 Task: Create a due date automation trigger when advanced on, on the tuesday of the week a card is due add content with a name or a description not starting with resume at 11:00 AM.
Action: Mouse moved to (1181, 100)
Screenshot: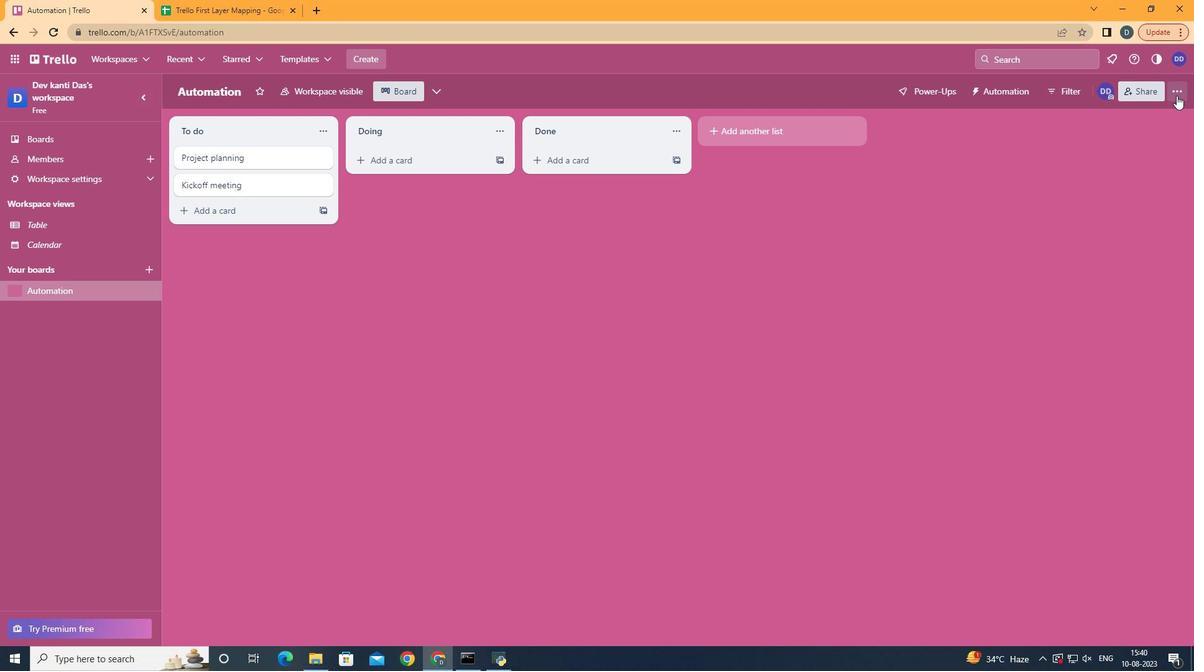 
Action: Mouse pressed left at (1181, 100)
Screenshot: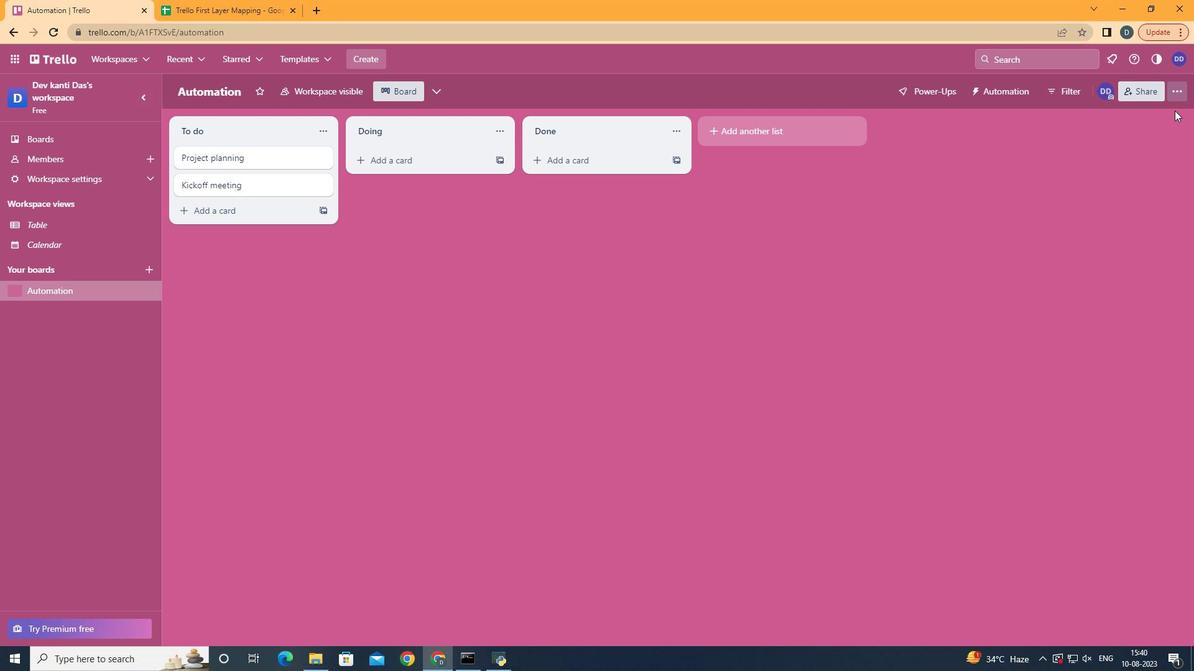 
Action: Mouse moved to (1113, 286)
Screenshot: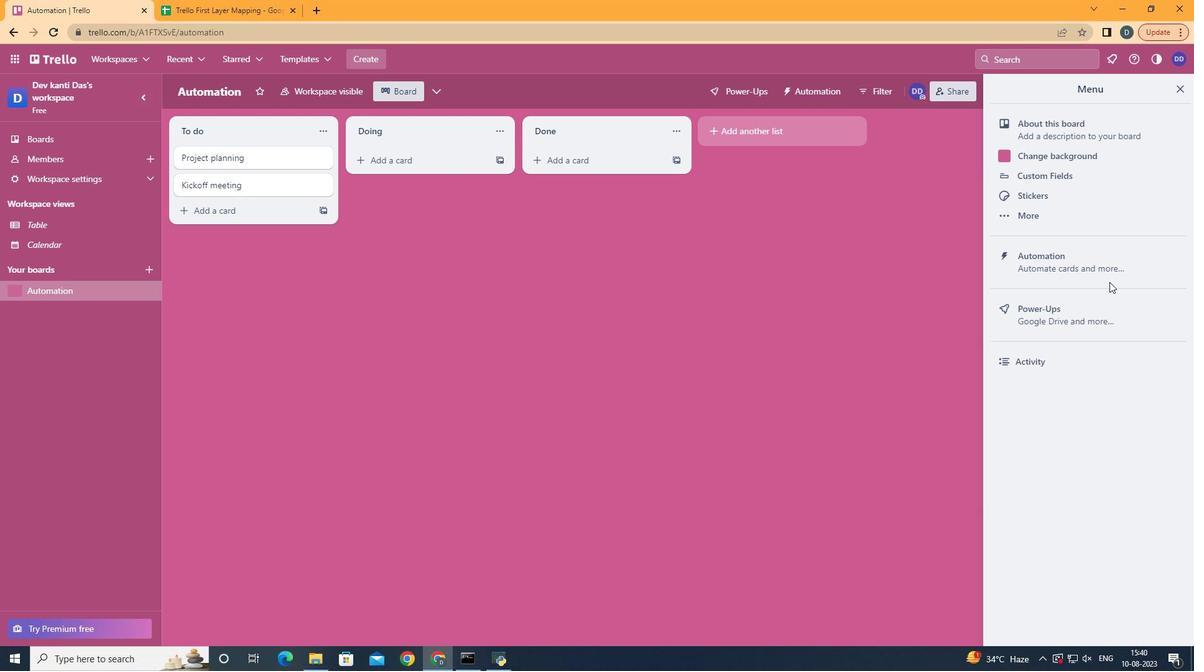
Action: Mouse pressed left at (1113, 286)
Screenshot: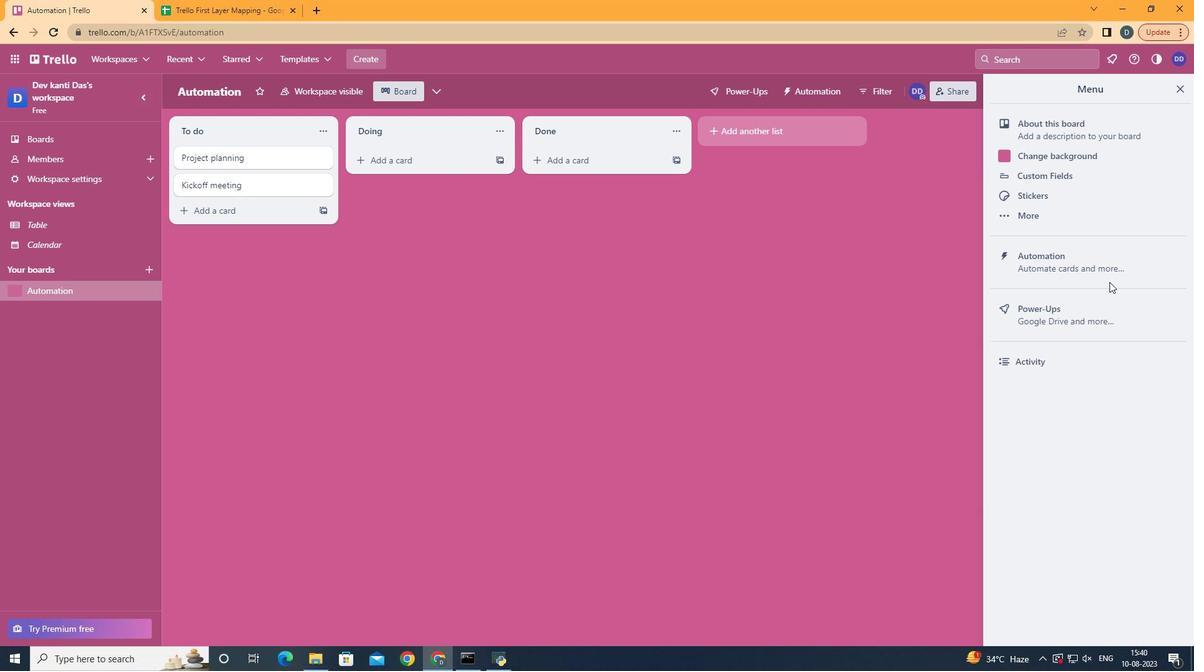 
Action: Mouse moved to (1120, 272)
Screenshot: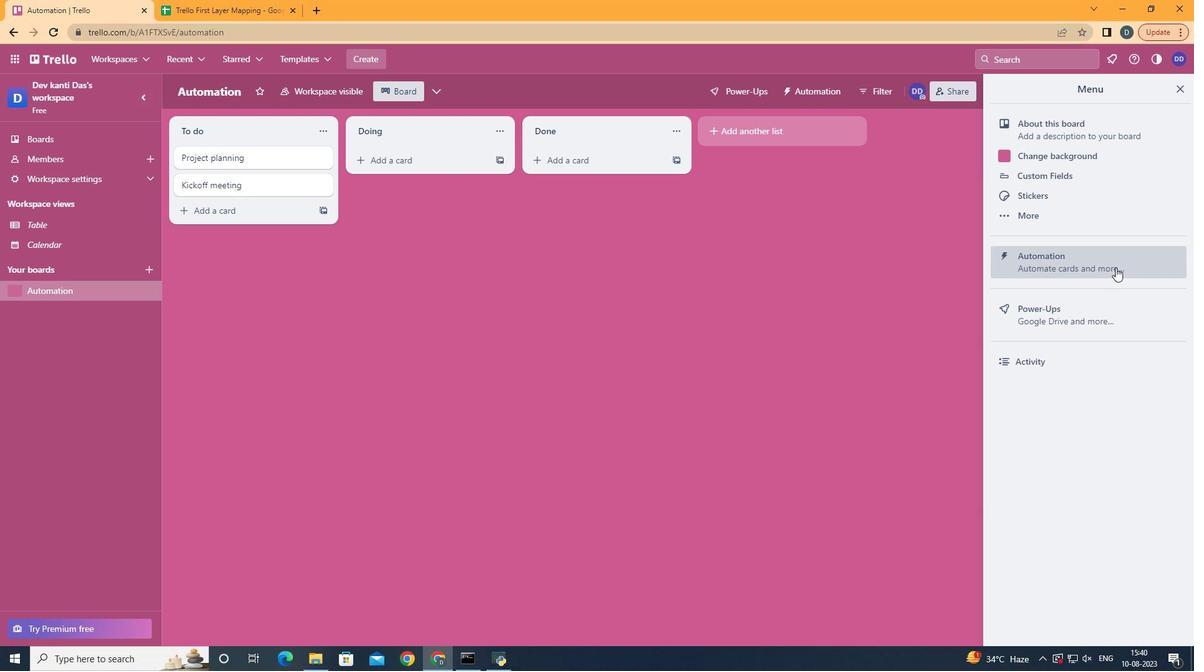
Action: Mouse pressed left at (1120, 272)
Screenshot: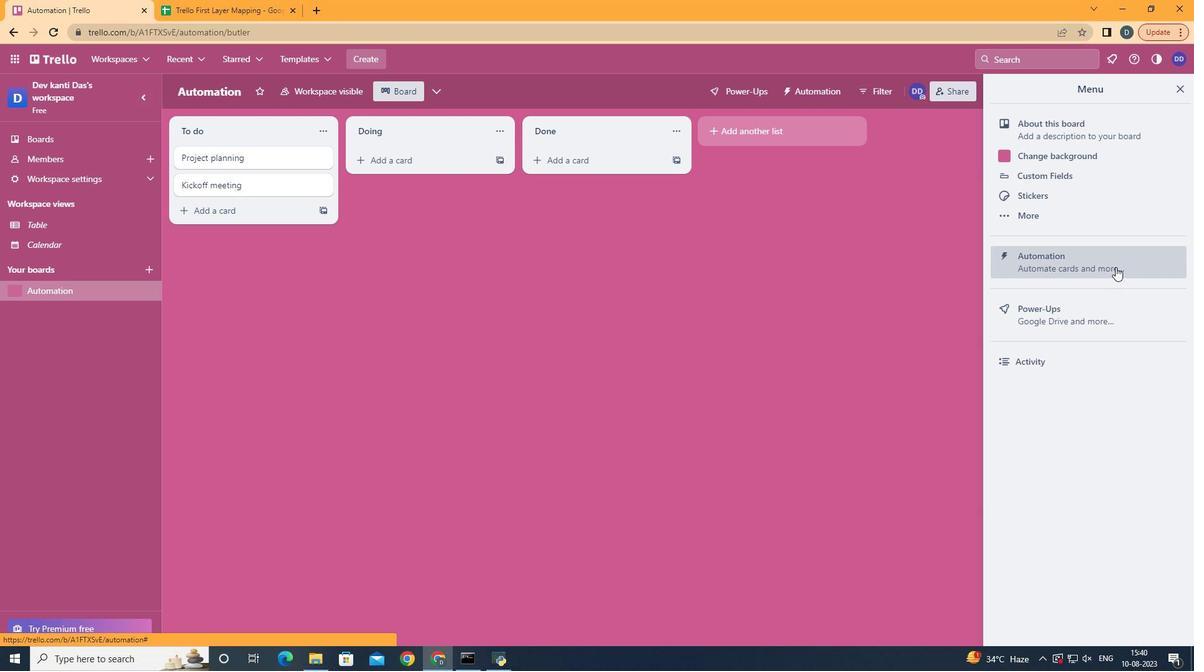 
Action: Mouse moved to (249, 254)
Screenshot: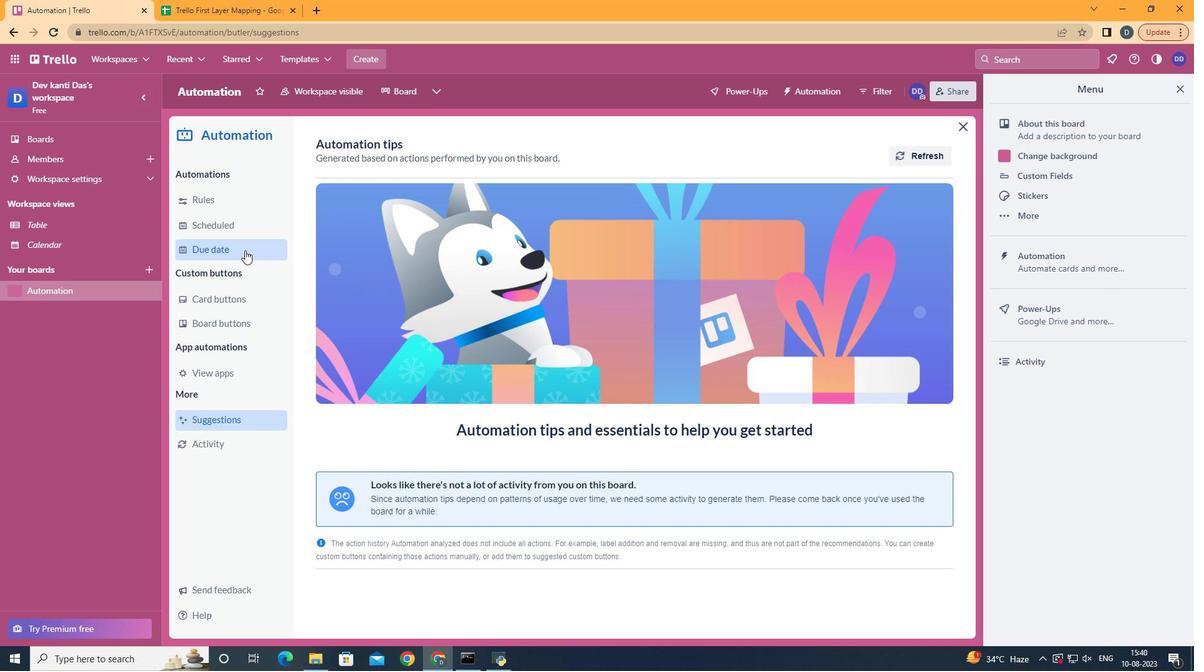 
Action: Mouse pressed left at (249, 254)
Screenshot: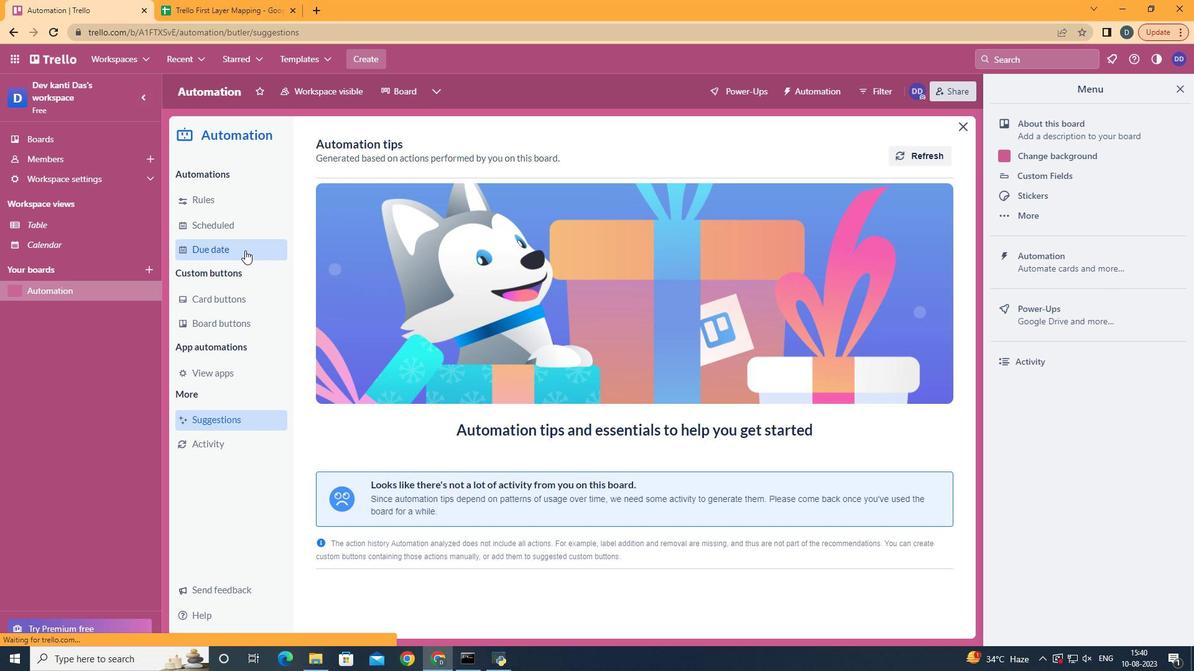 
Action: Mouse moved to (873, 153)
Screenshot: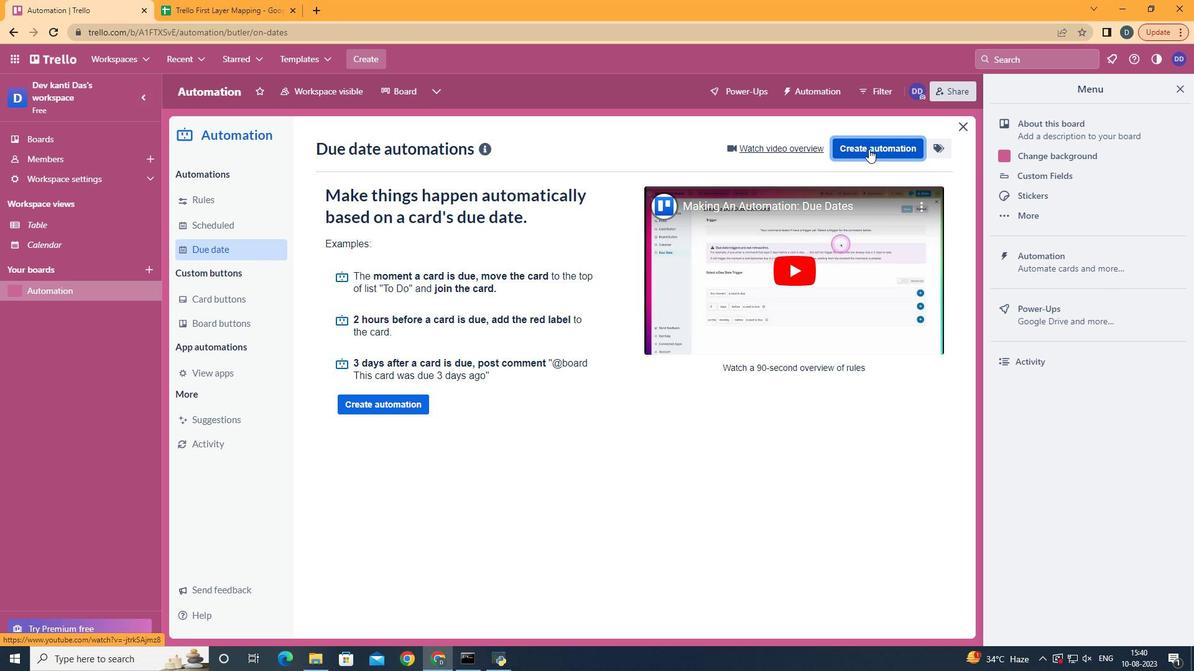 
Action: Mouse pressed left at (873, 153)
Screenshot: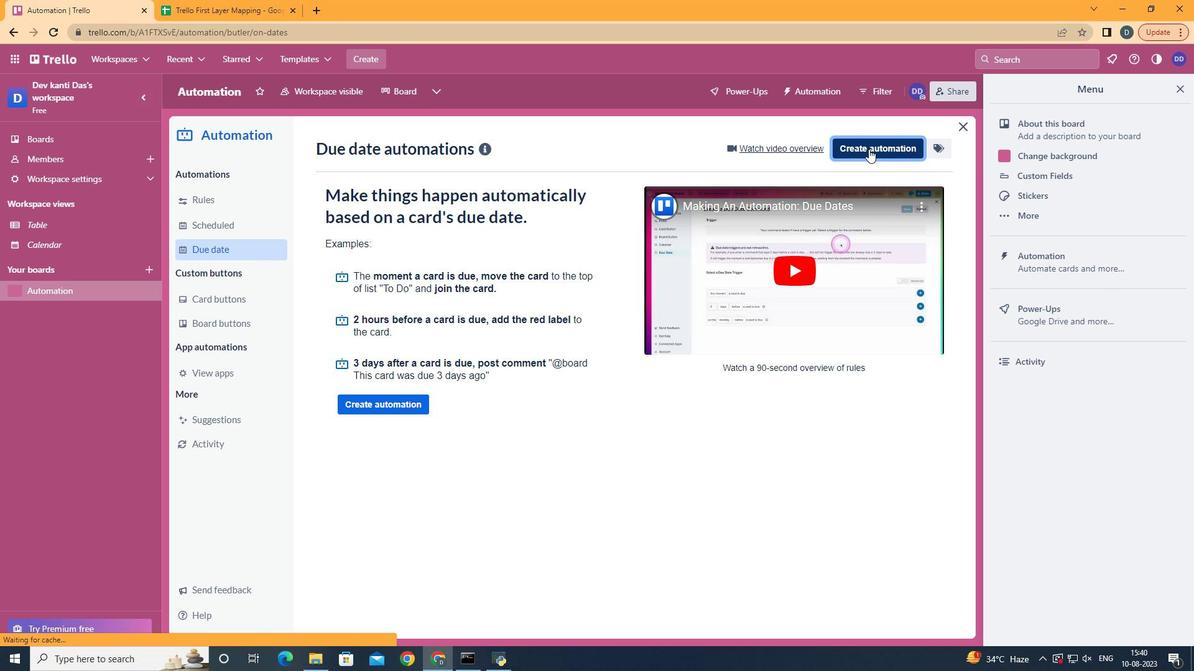 
Action: Mouse moved to (651, 282)
Screenshot: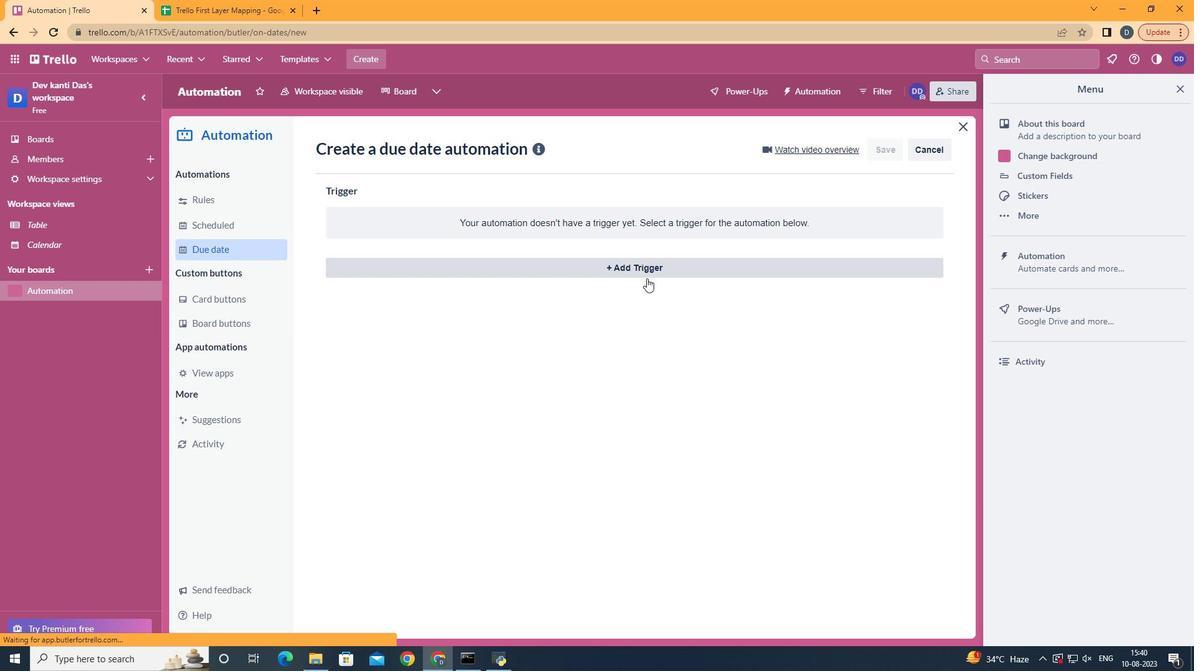 
Action: Mouse pressed left at (651, 282)
Screenshot: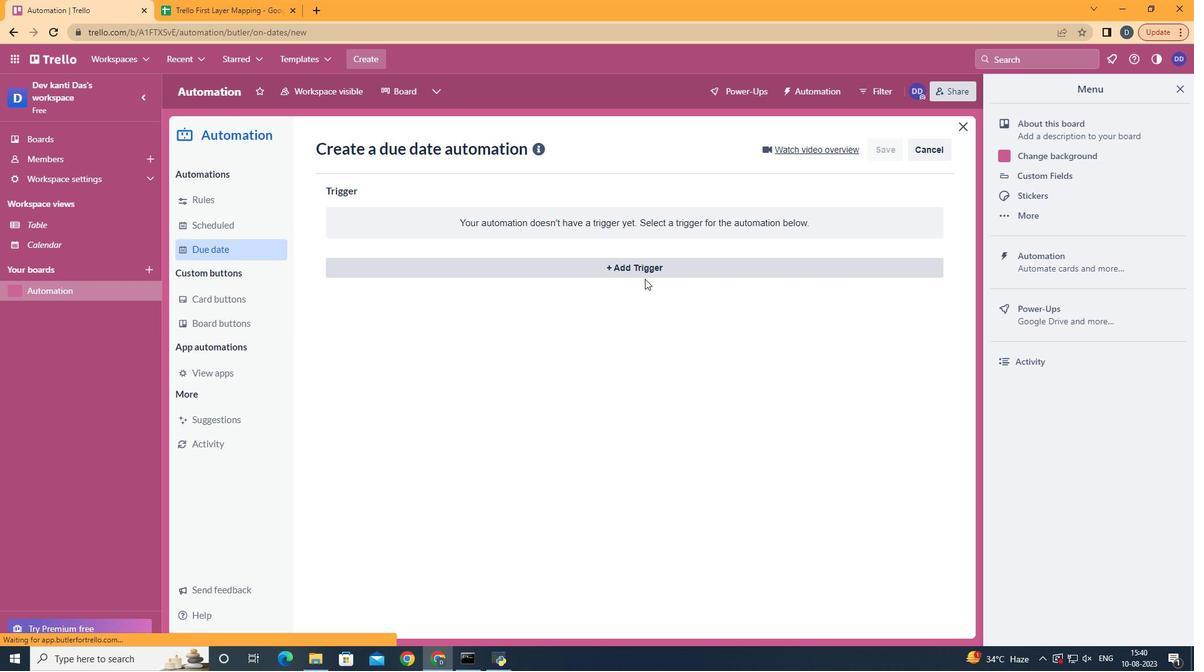 
Action: Mouse moved to (663, 269)
Screenshot: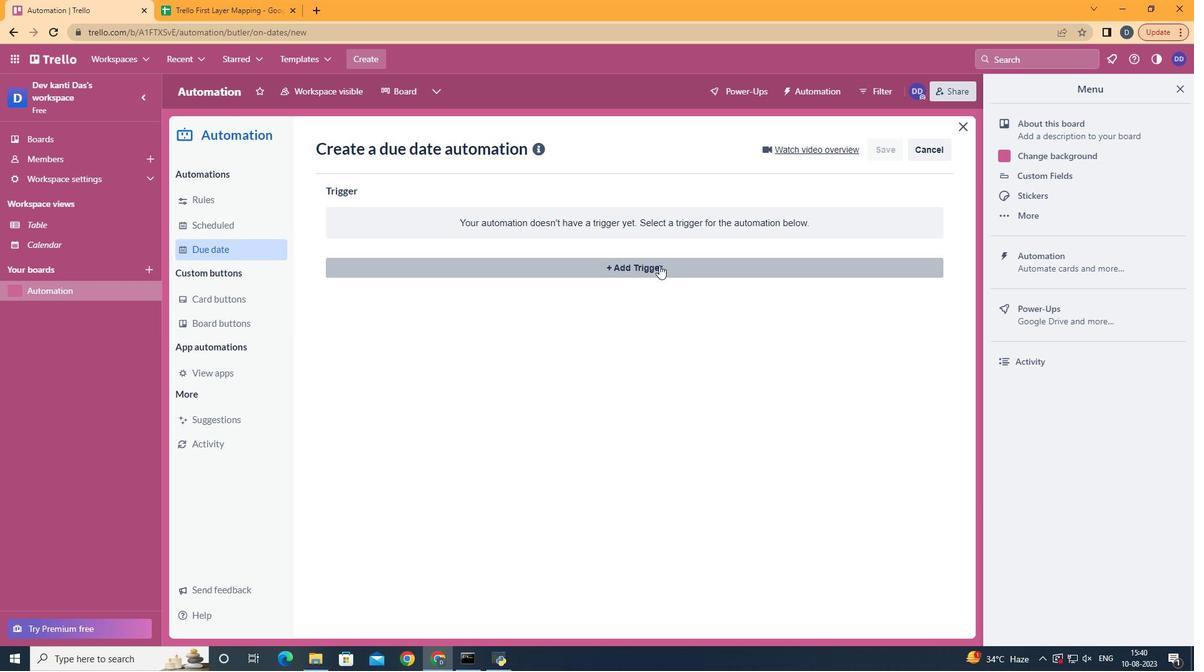 
Action: Mouse pressed left at (663, 269)
Screenshot: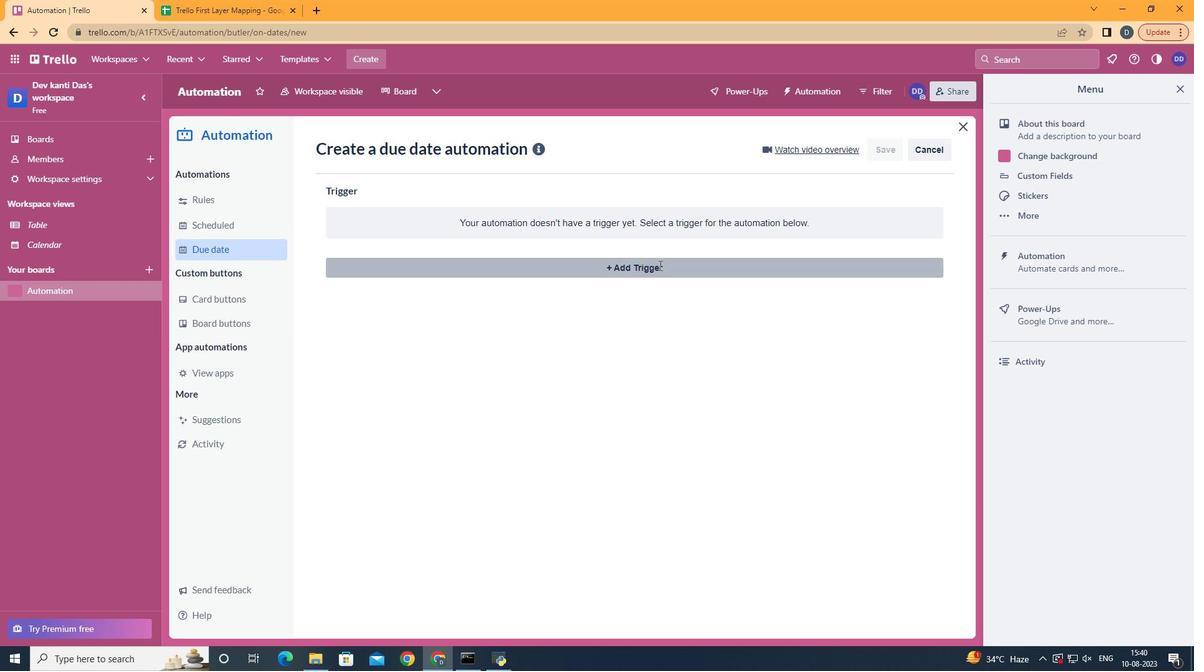 
Action: Mouse moved to (406, 355)
Screenshot: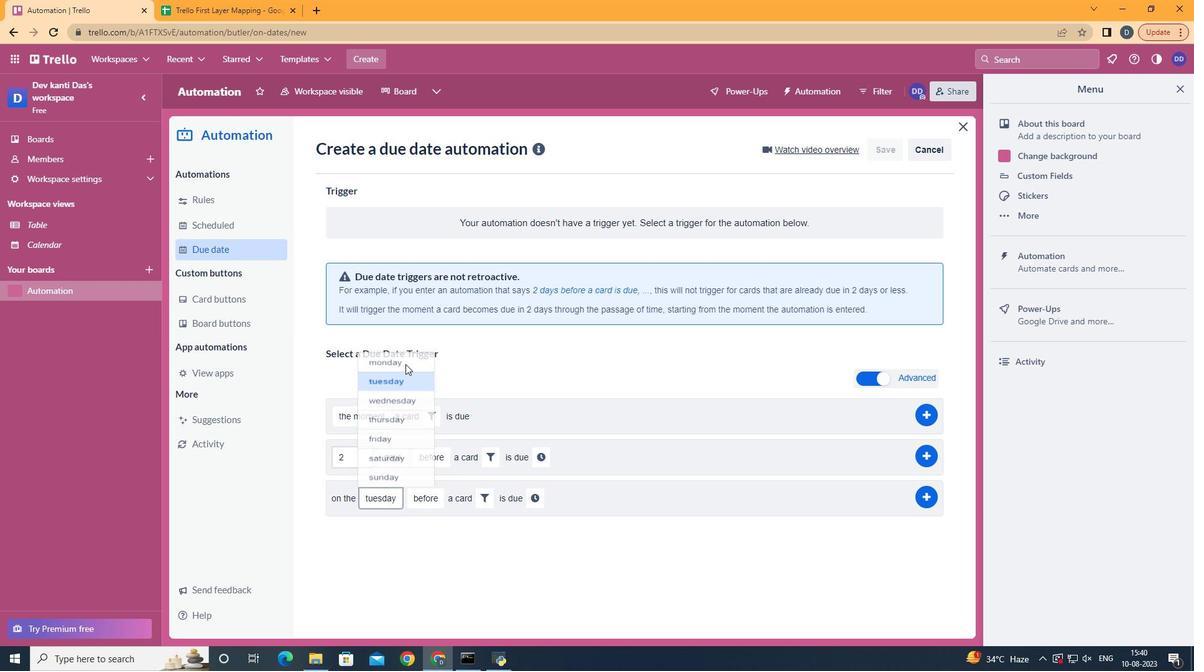 
Action: Mouse pressed left at (406, 355)
Screenshot: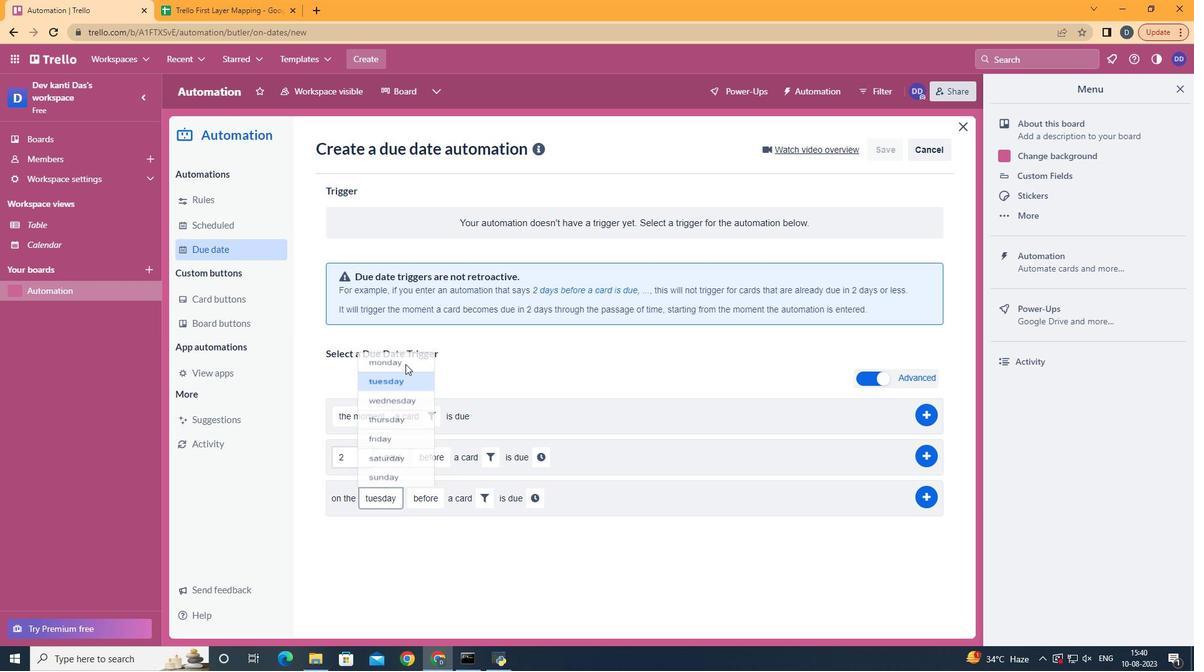 
Action: Mouse moved to (459, 572)
Screenshot: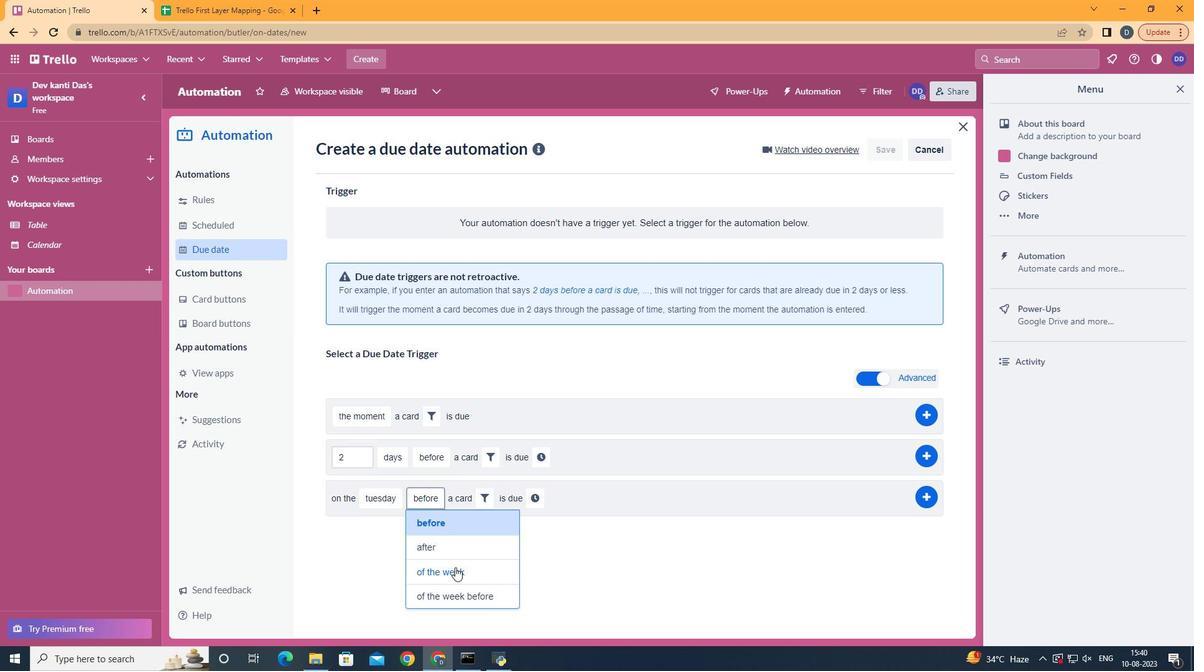 
Action: Mouse pressed left at (459, 572)
Screenshot: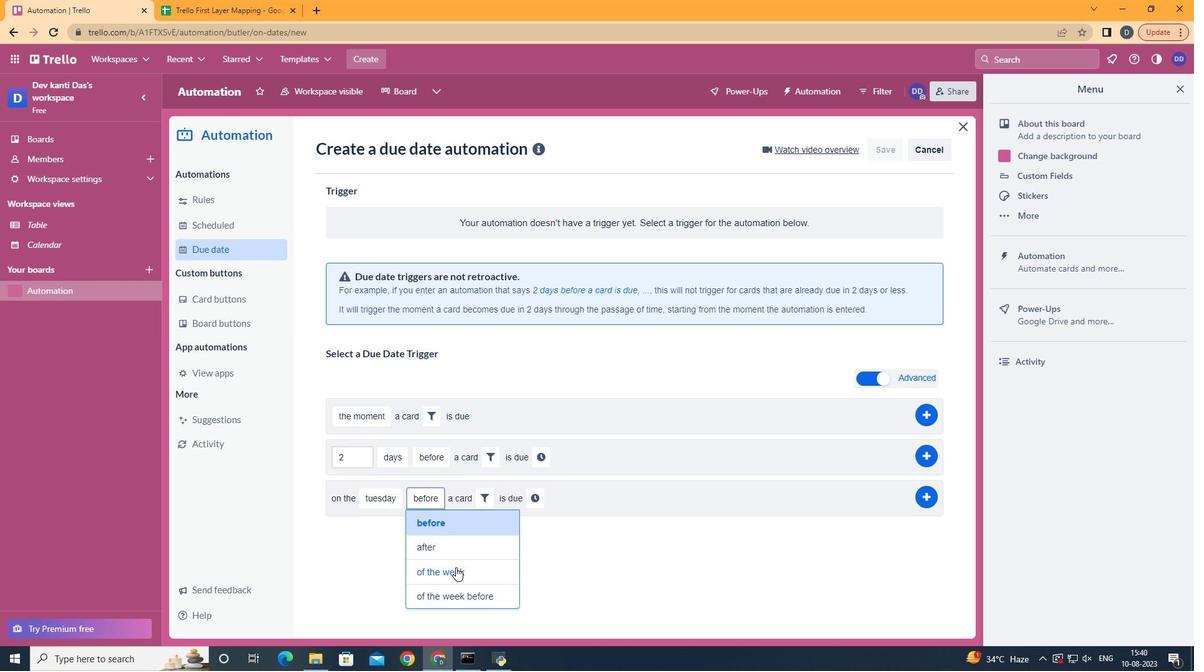 
Action: Mouse moved to (503, 505)
Screenshot: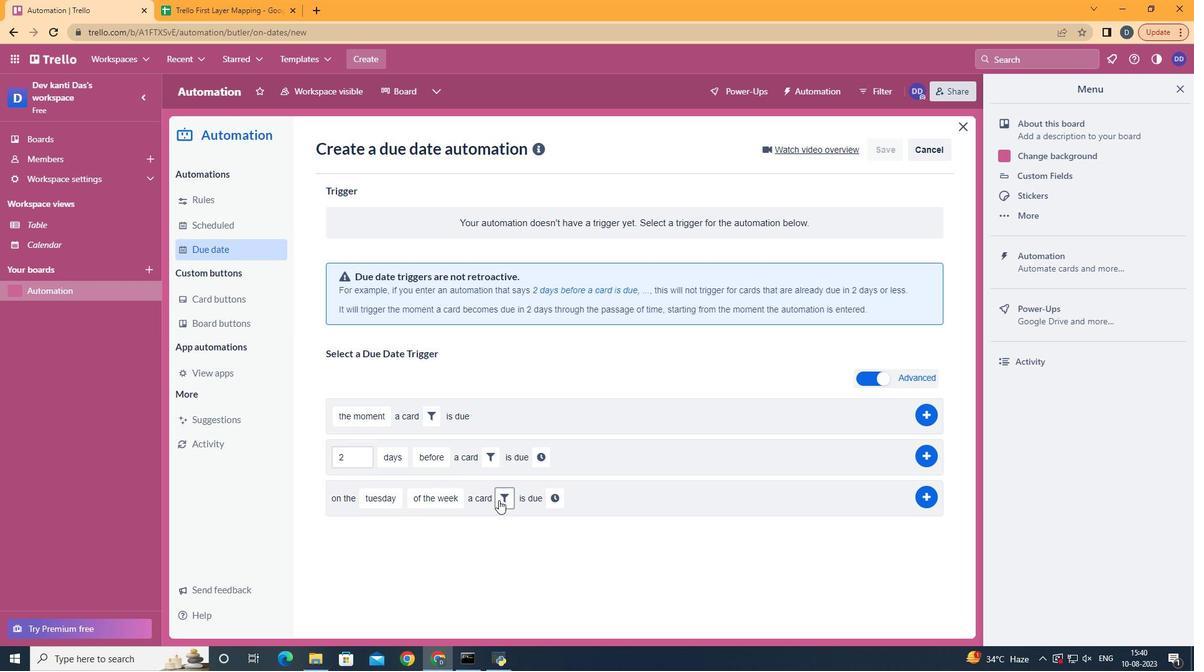 
Action: Mouse pressed left at (503, 505)
Screenshot: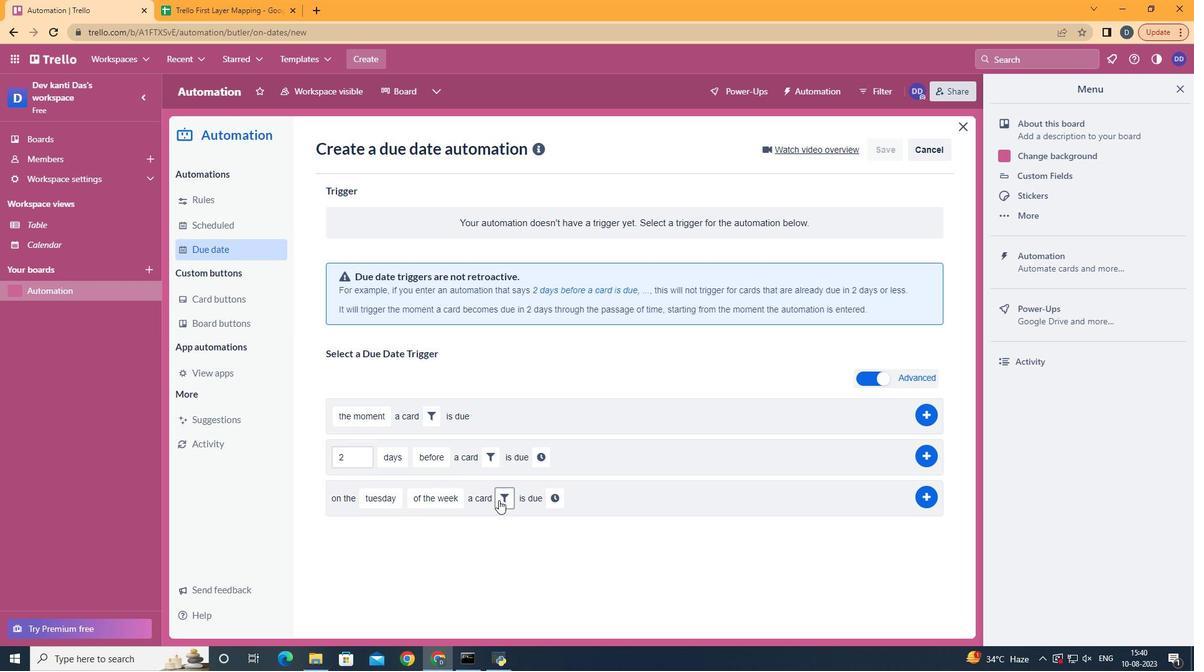 
Action: Mouse moved to (655, 541)
Screenshot: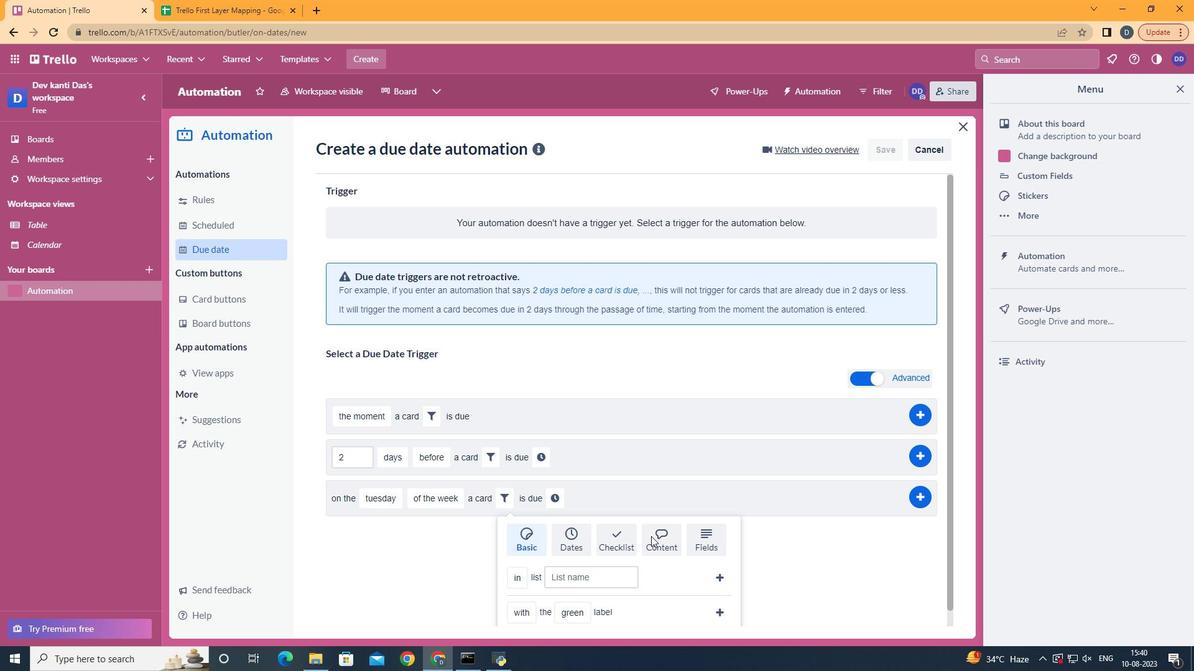 
Action: Mouse pressed left at (655, 541)
Screenshot: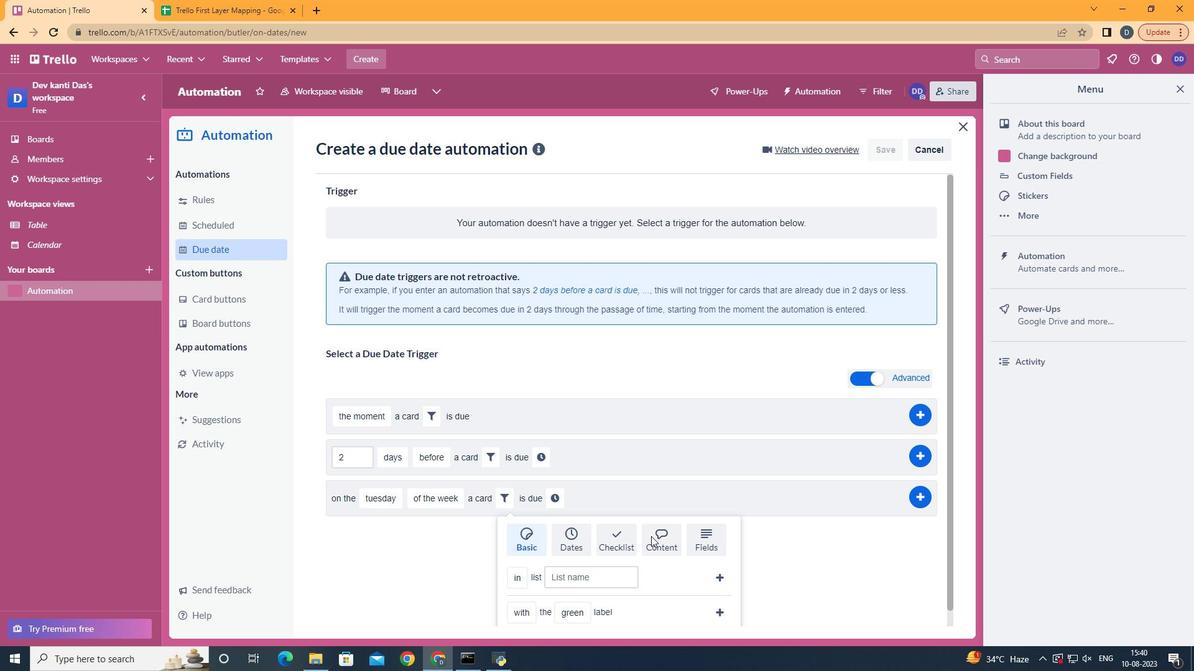
Action: Mouse scrolled (655, 540) with delta (0, 0)
Screenshot: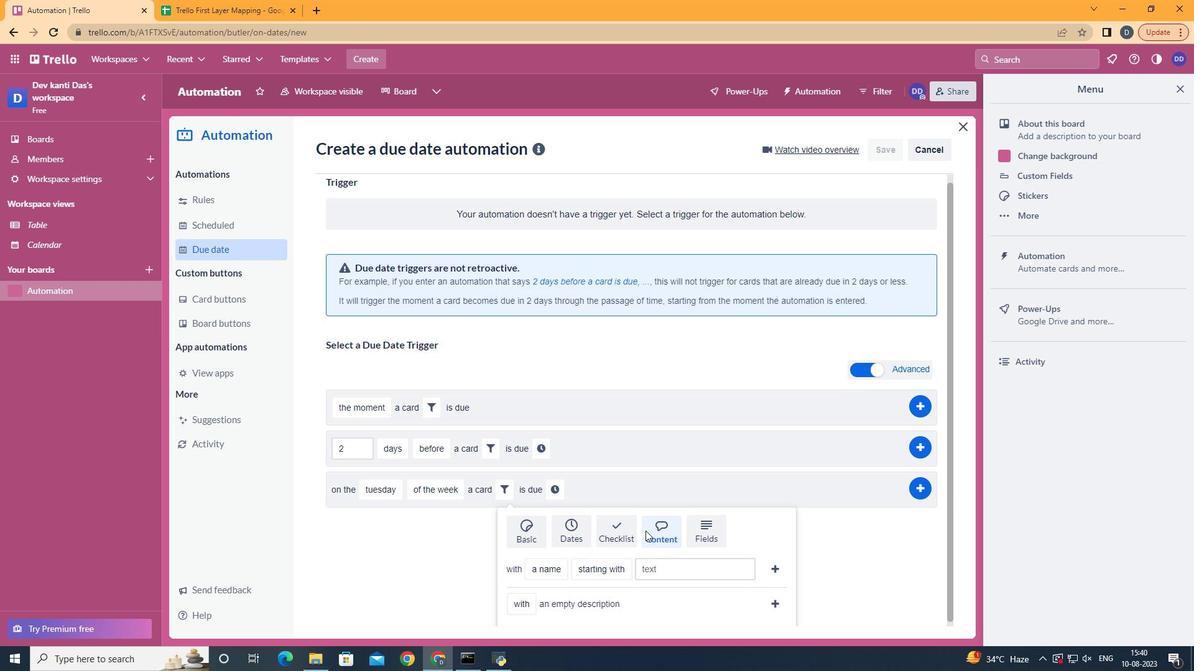 
Action: Mouse scrolled (655, 540) with delta (0, 0)
Screenshot: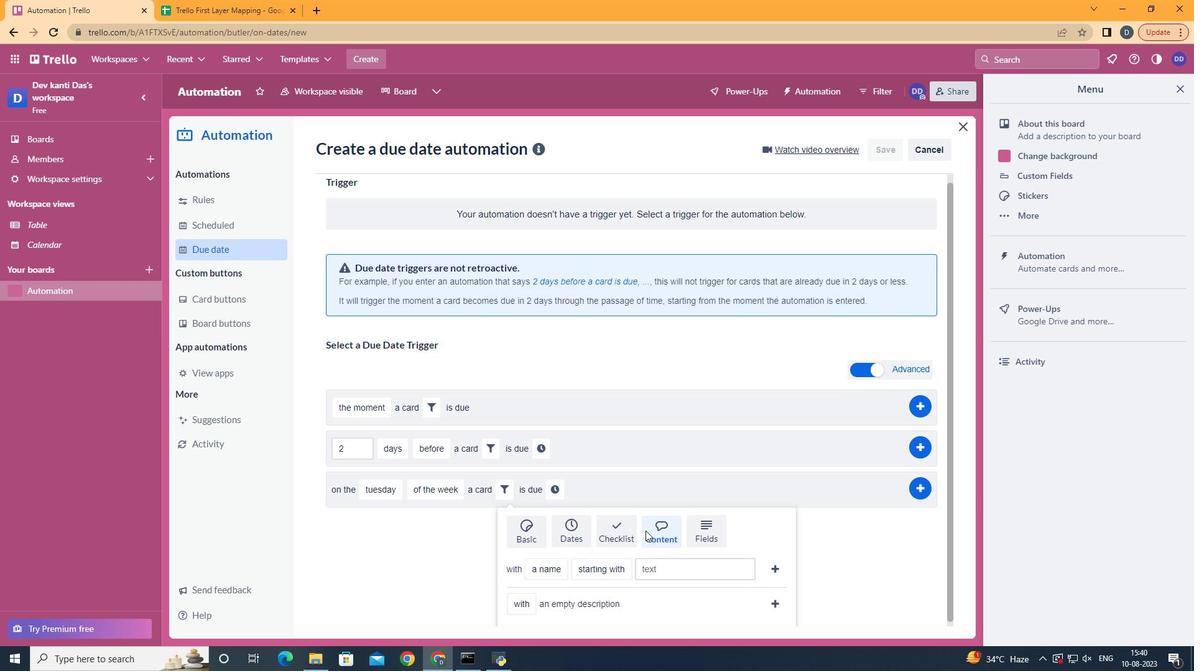 
Action: Mouse moved to (565, 541)
Screenshot: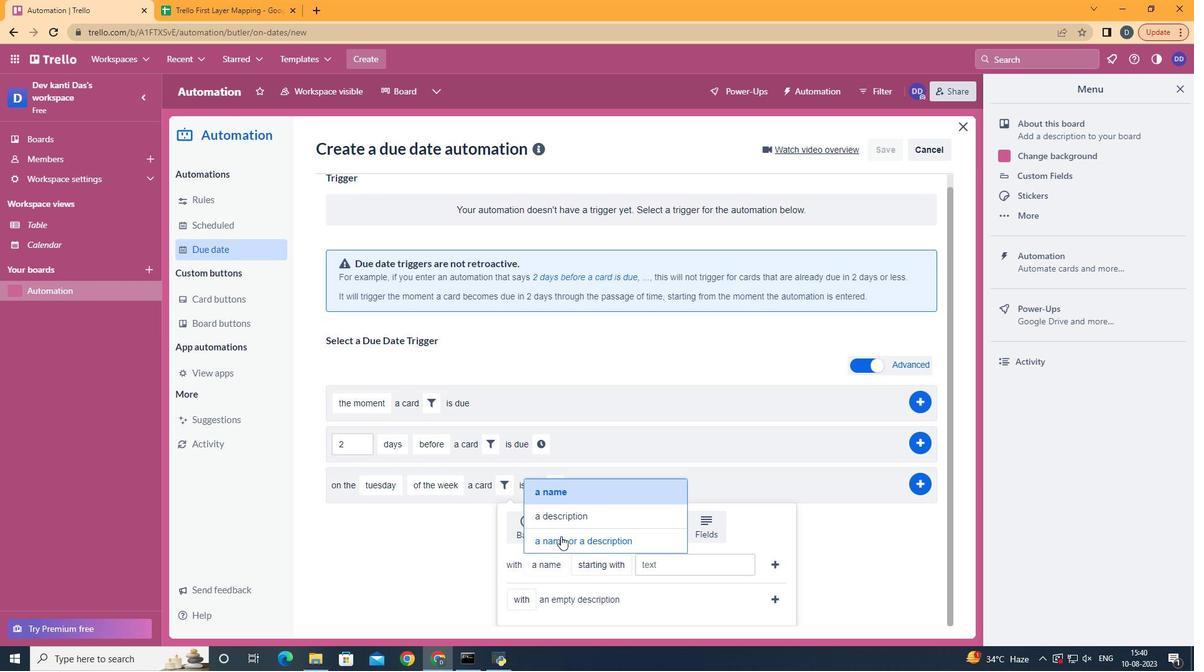 
Action: Mouse pressed left at (565, 541)
Screenshot: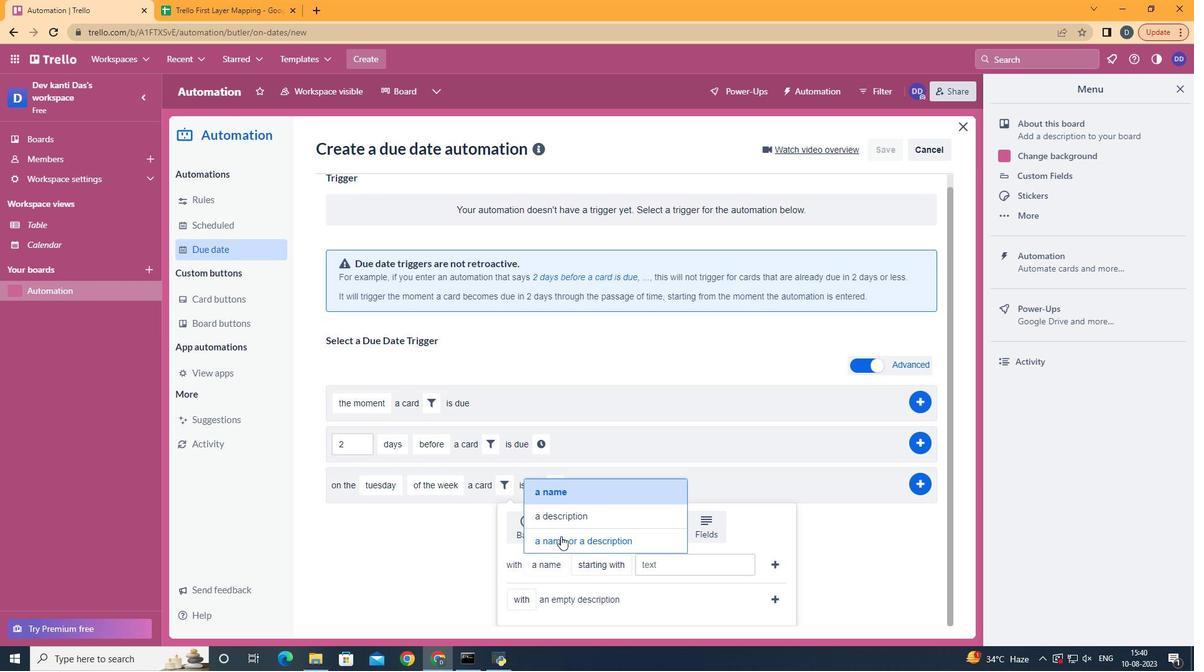
Action: Mouse moved to (707, 498)
Screenshot: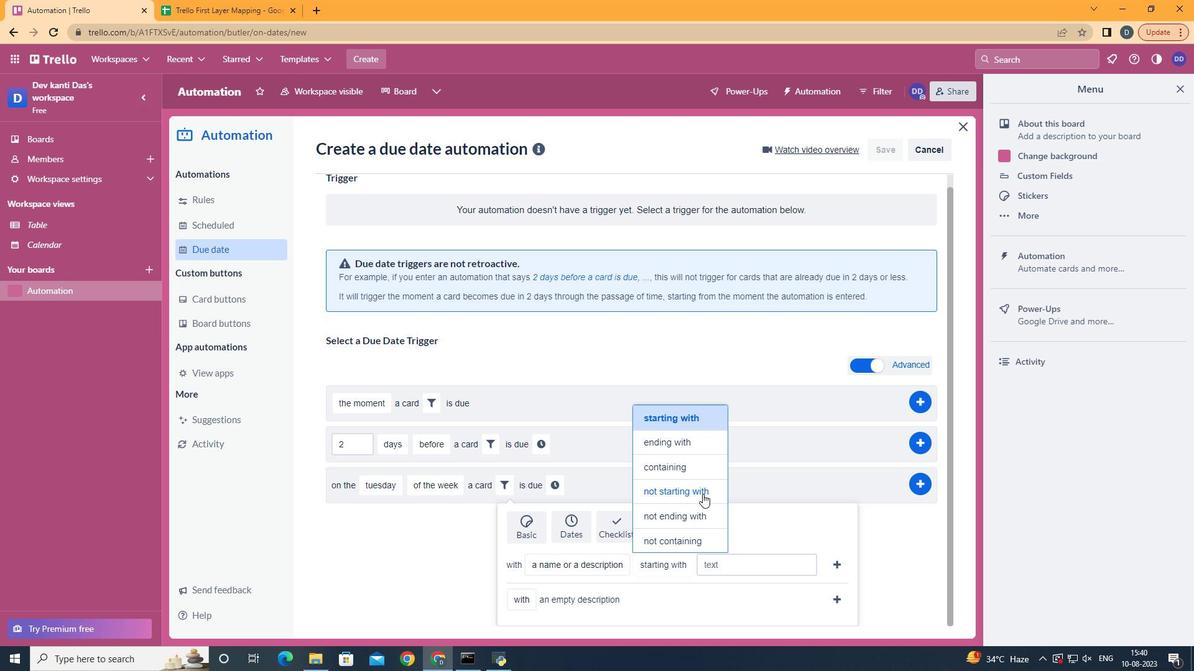 
Action: Mouse pressed left at (707, 498)
Screenshot: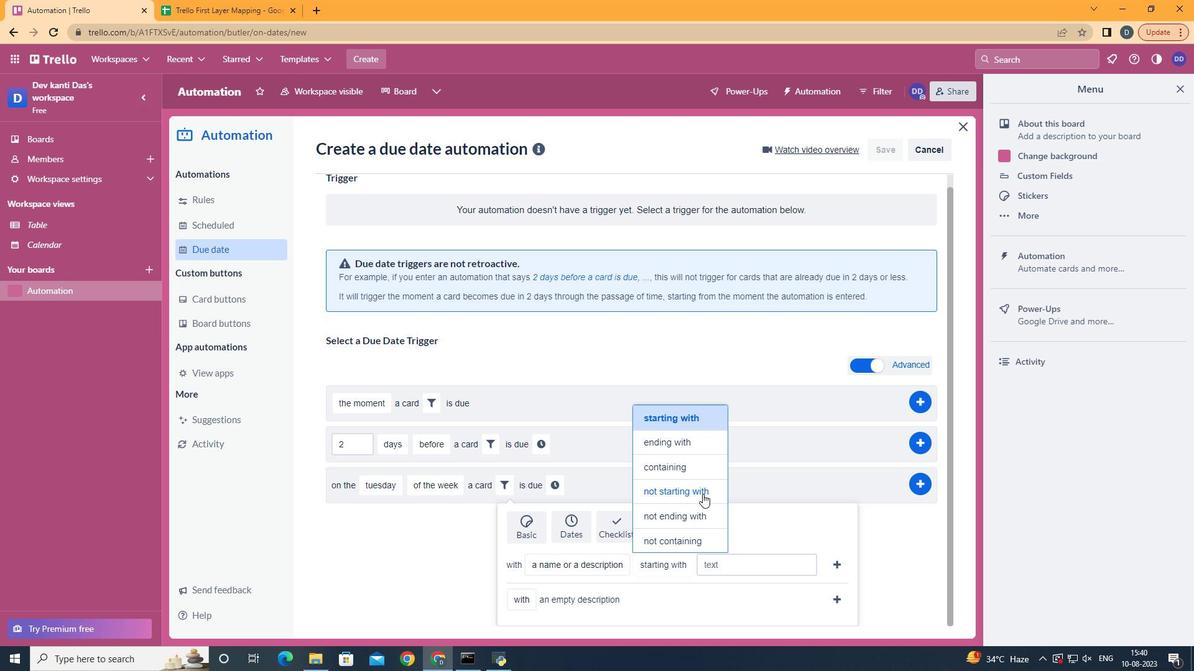 
Action: Mouse moved to (730, 570)
Screenshot: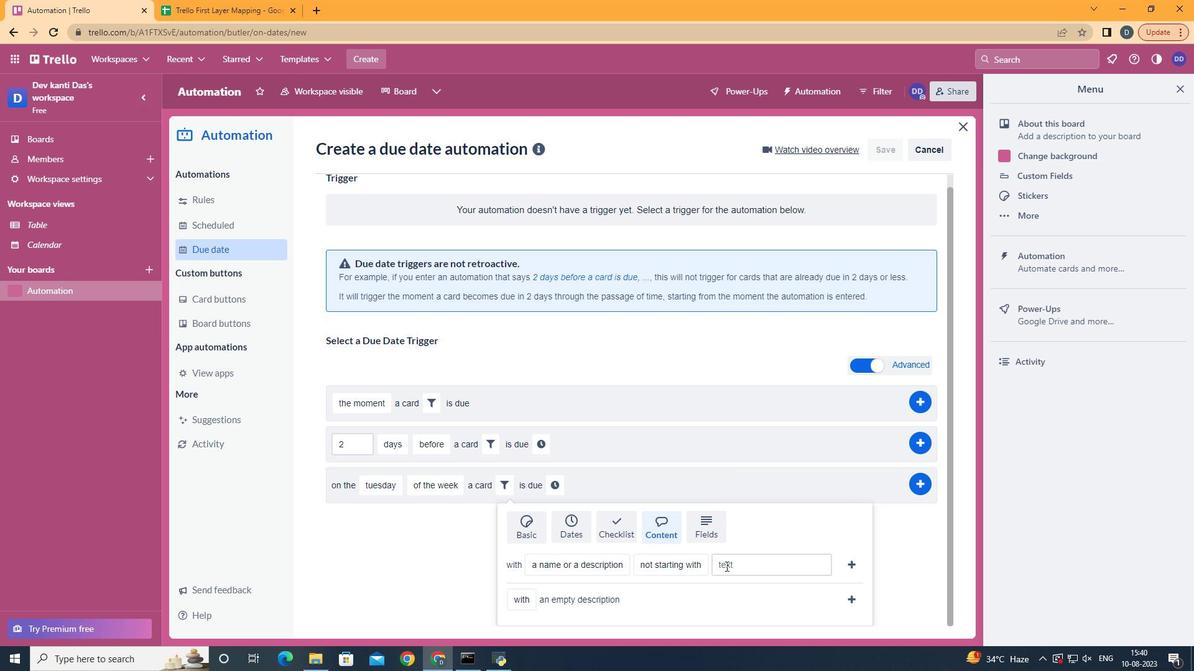 
Action: Mouse pressed left at (730, 570)
Screenshot: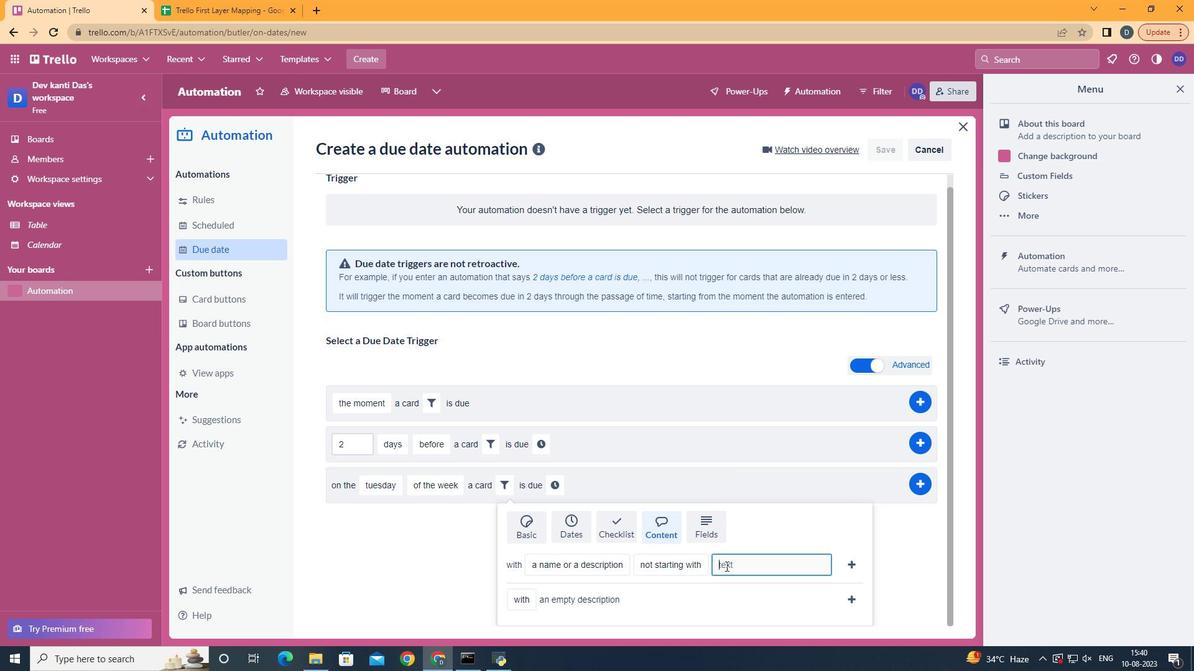 
Action: Mouse moved to (742, 568)
Screenshot: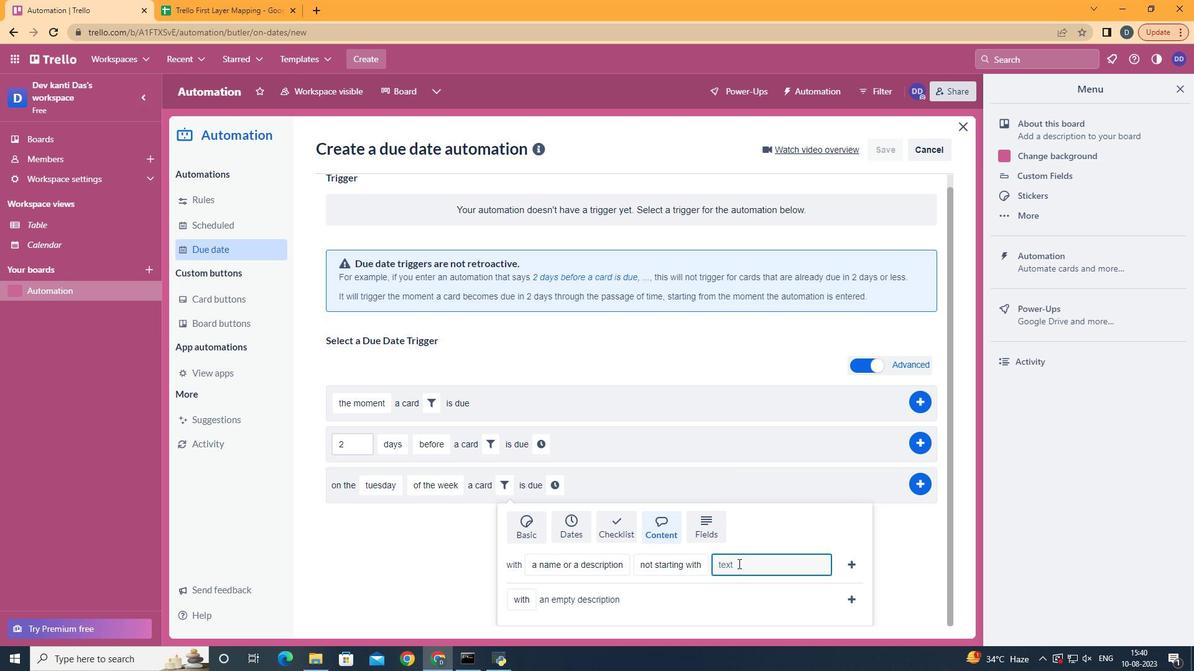 
Action: Key pressed resume
Screenshot: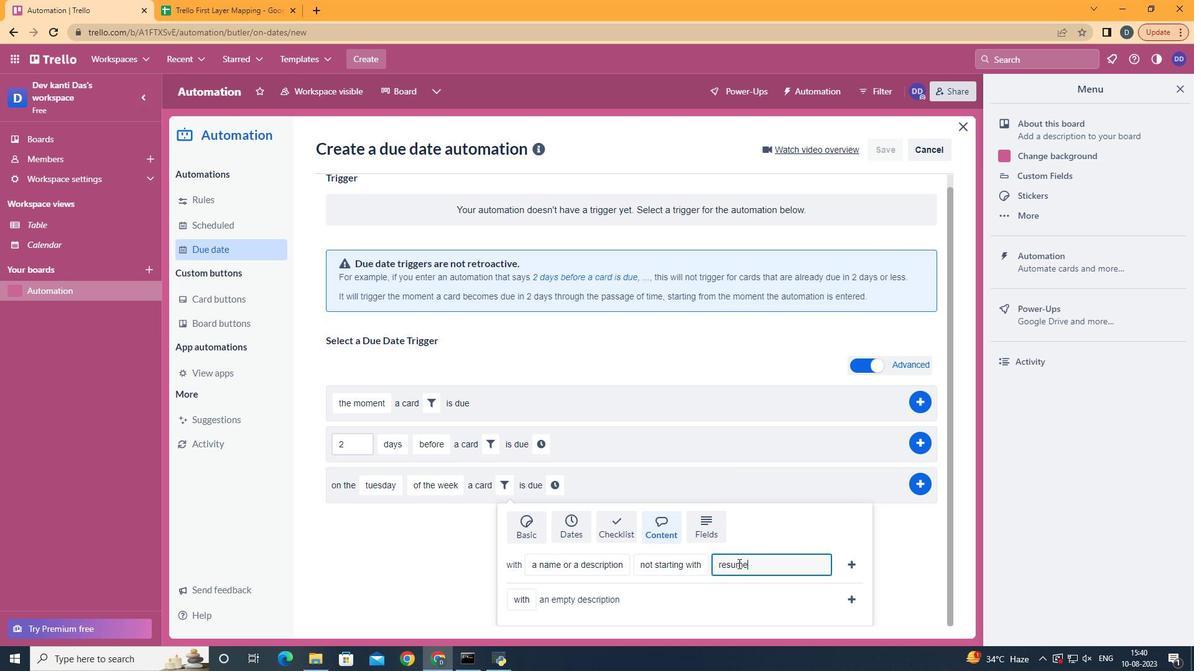 
Action: Mouse moved to (853, 564)
Screenshot: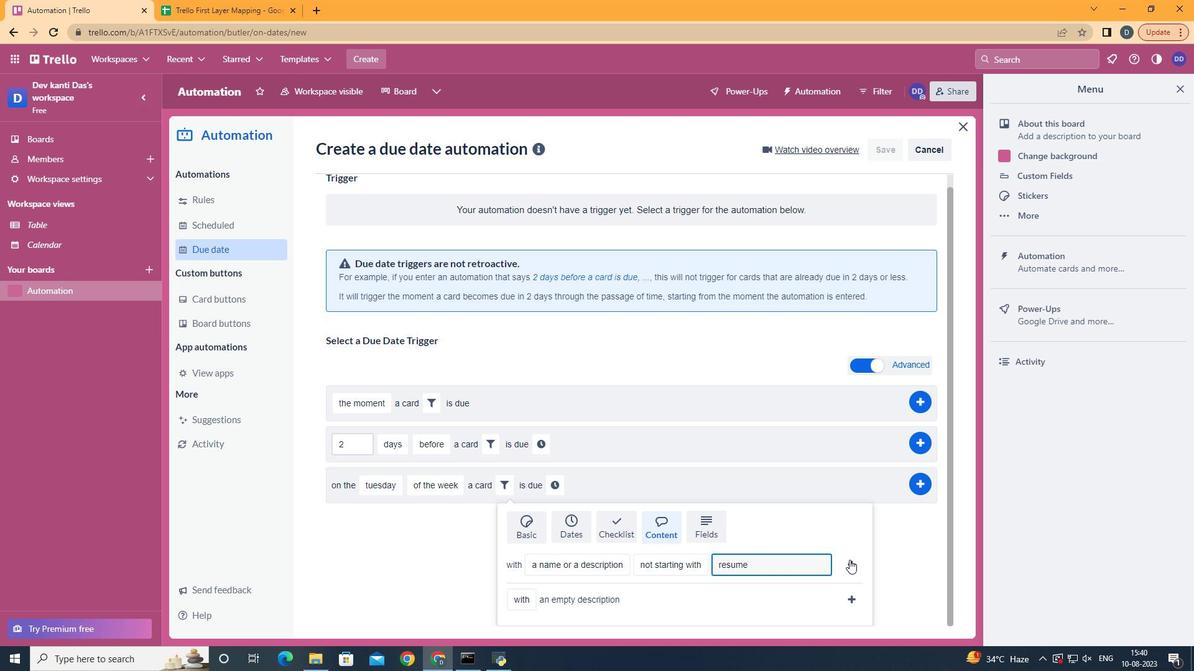 
Action: Mouse pressed left at (853, 564)
Screenshot: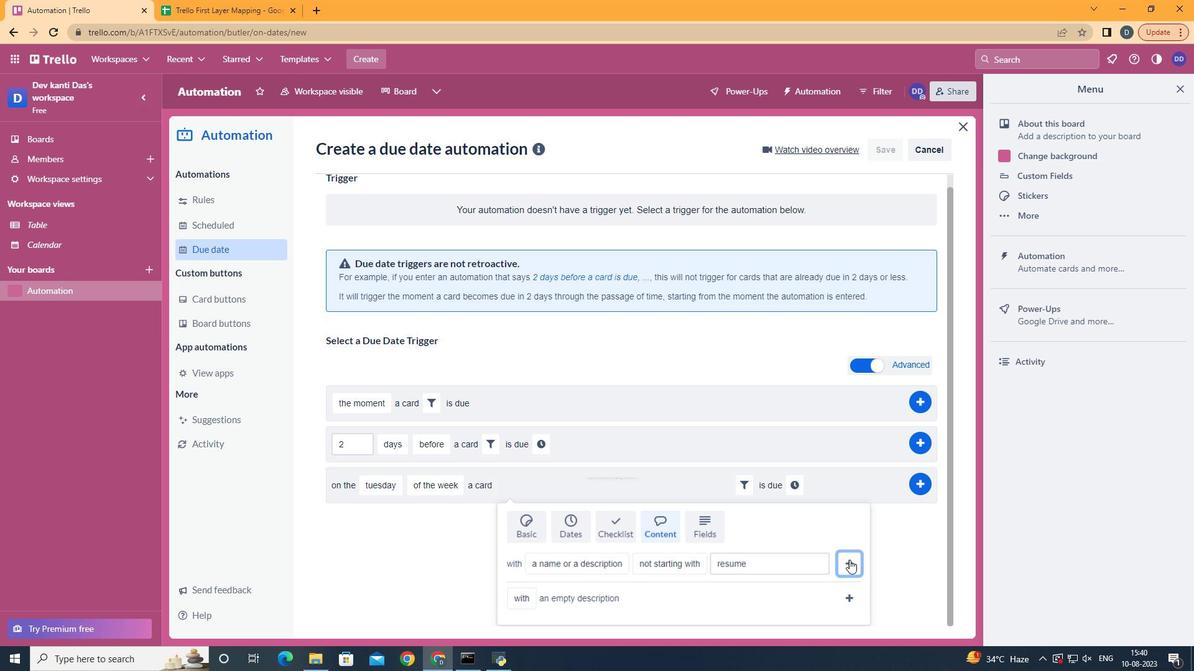 
Action: Mouse moved to (799, 500)
Screenshot: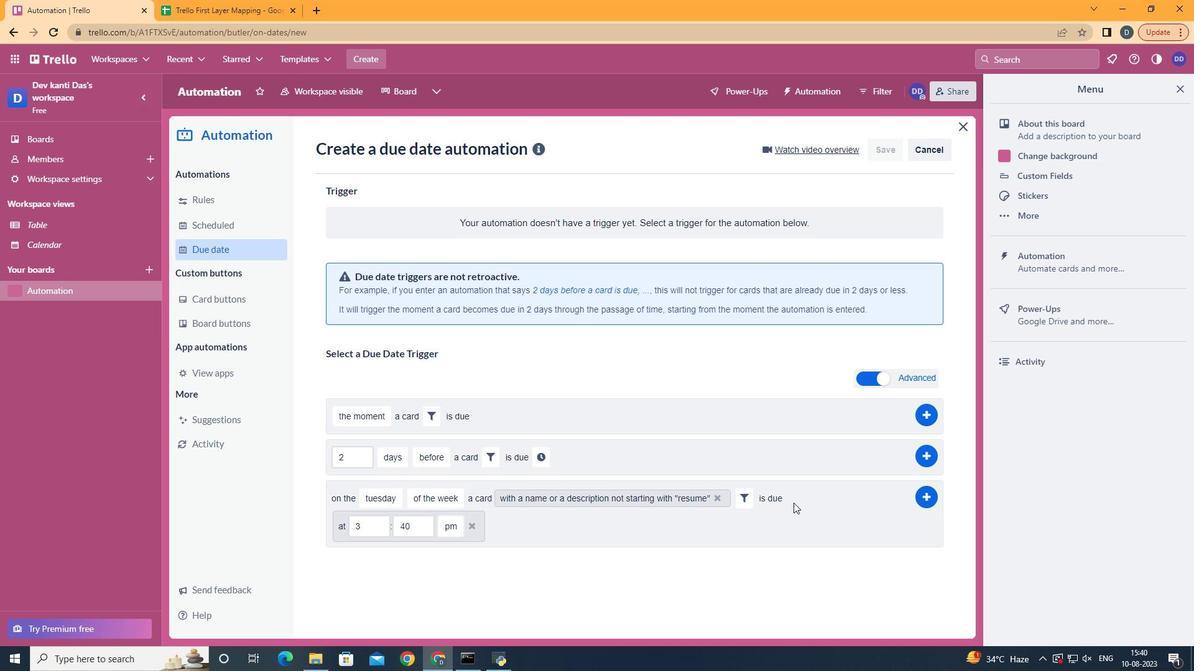 
Action: Mouse pressed left at (799, 500)
Screenshot: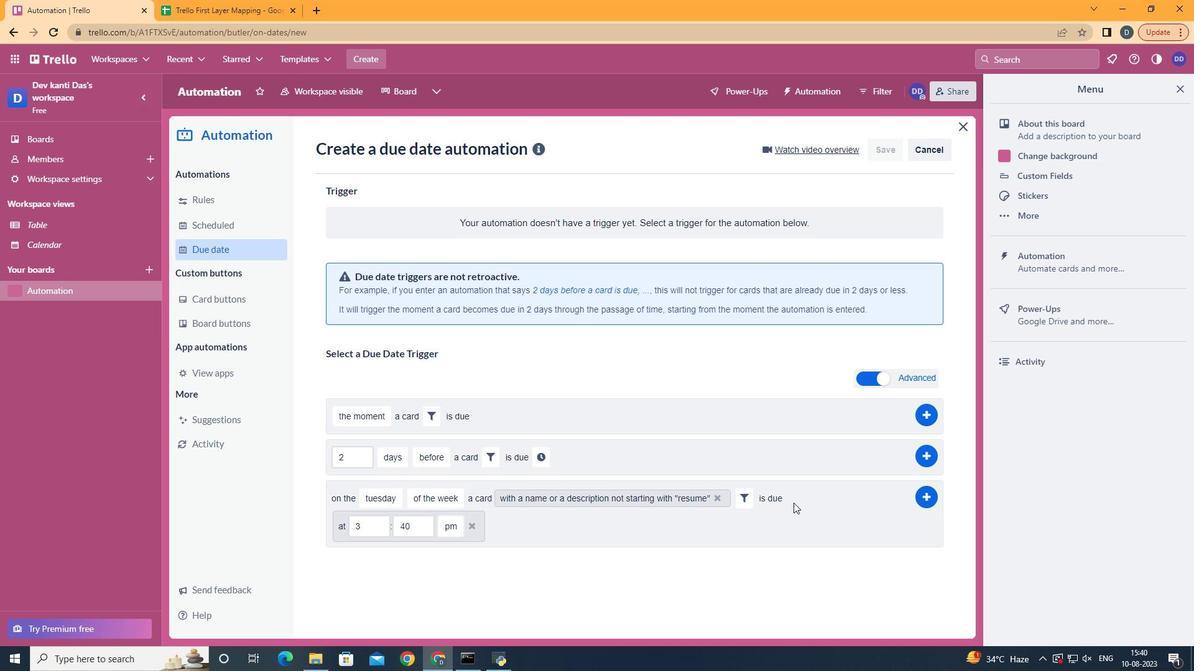 
Action: Mouse moved to (384, 534)
Screenshot: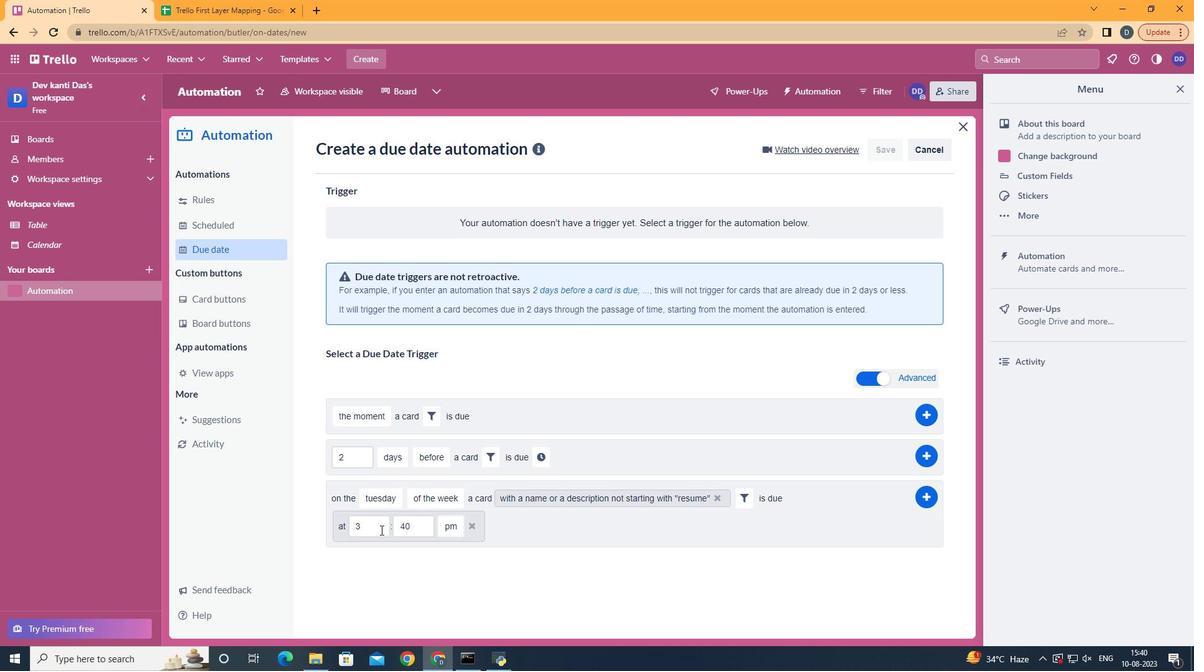
Action: Mouse pressed left at (384, 534)
Screenshot: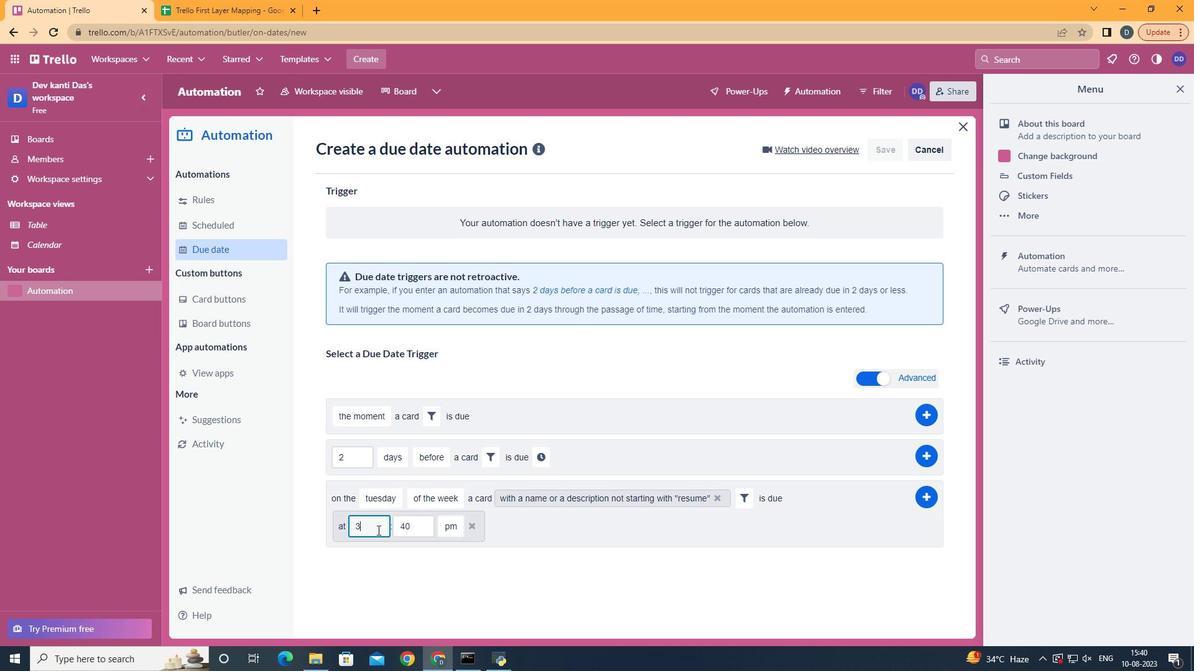 
Action: Mouse moved to (381, 533)
Screenshot: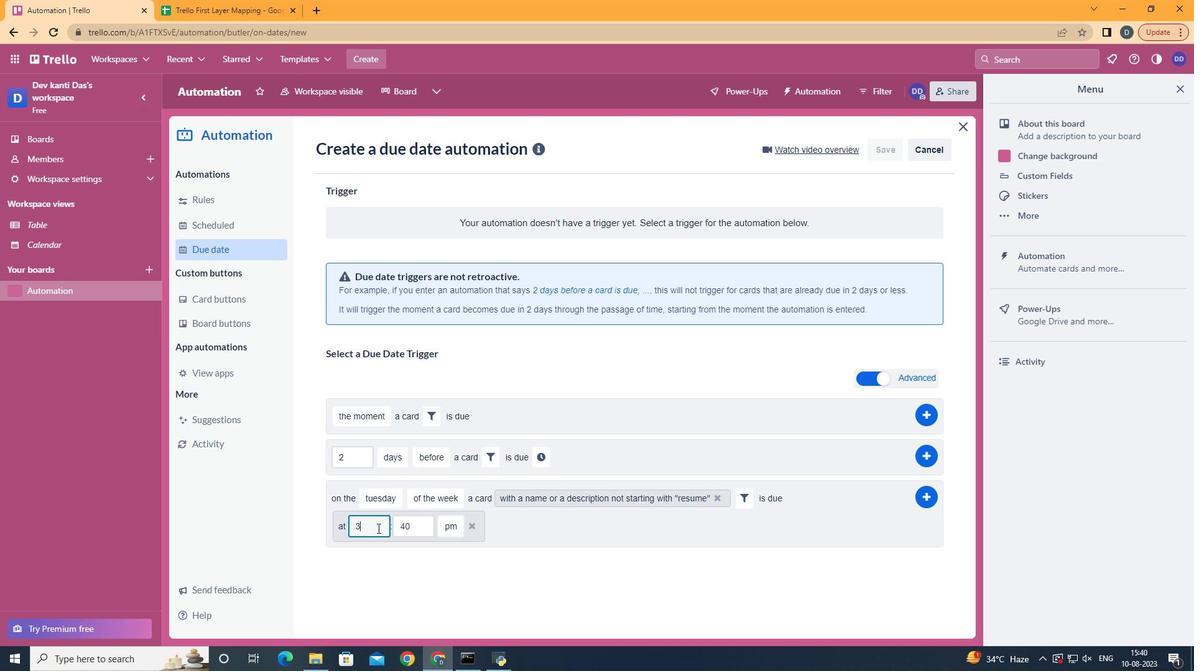 
Action: Key pressed <Key.backspace>11
Screenshot: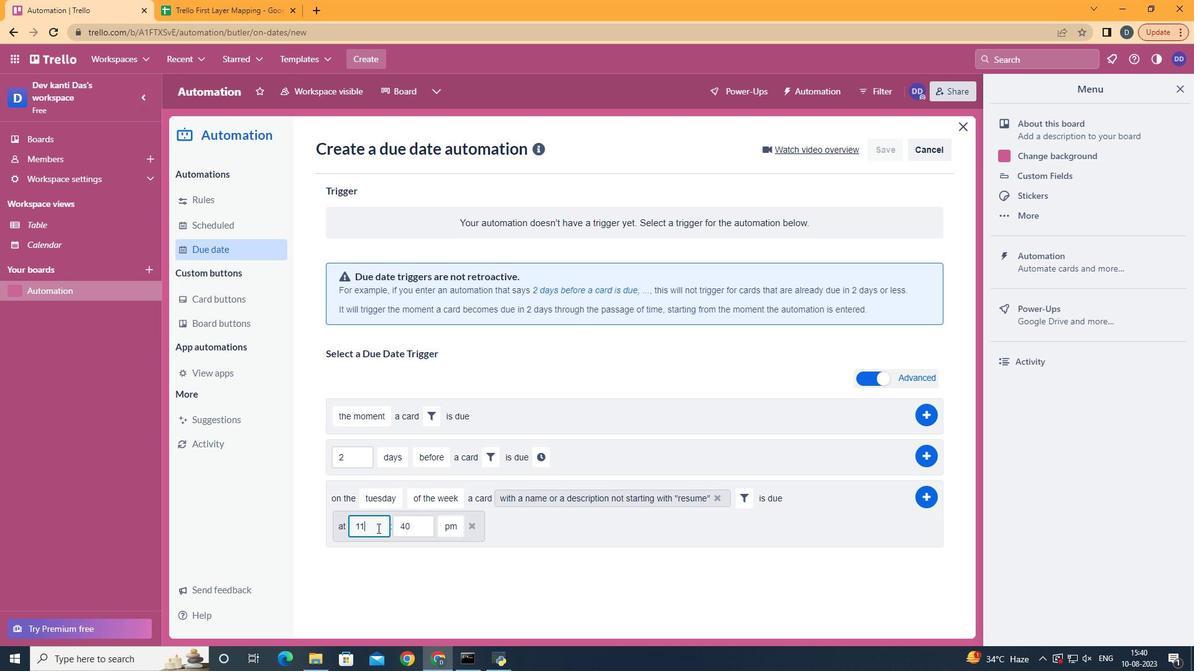 
Action: Mouse moved to (424, 526)
Screenshot: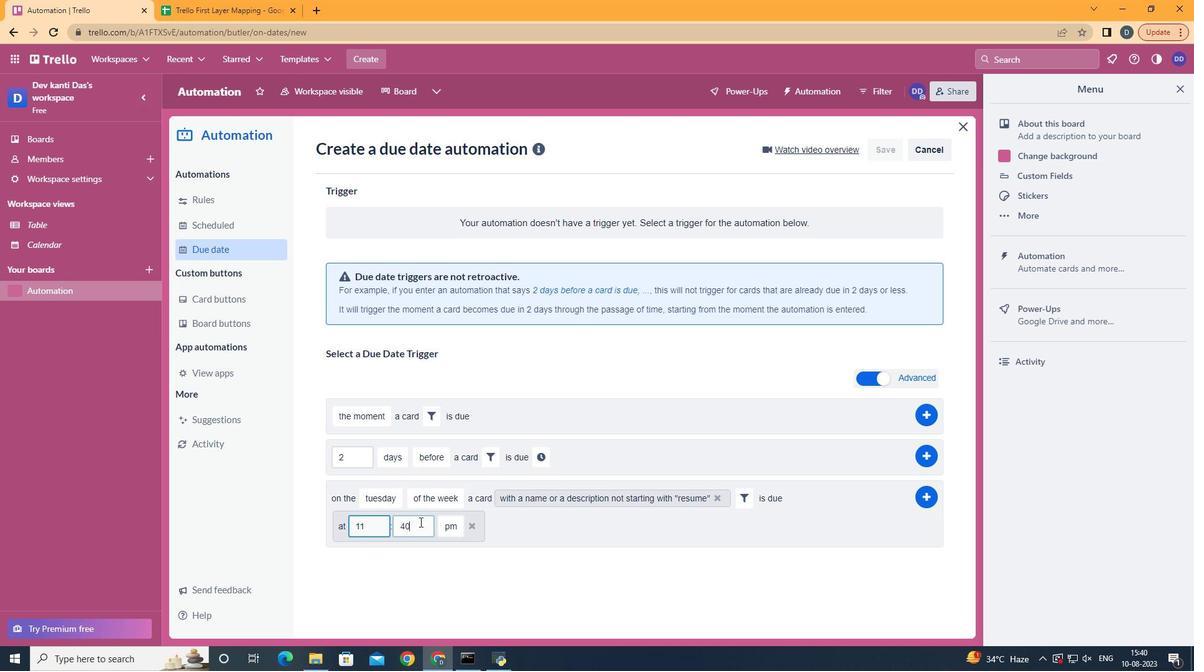 
Action: Mouse pressed left at (424, 526)
Screenshot: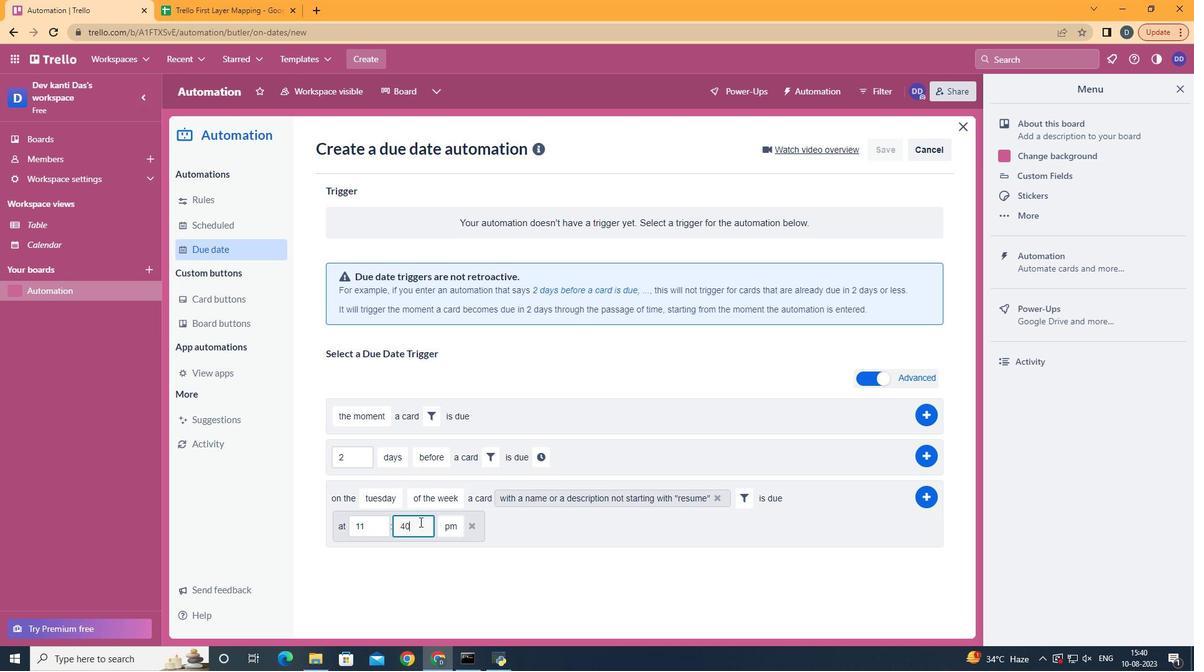 
Action: Key pressed <Key.backspace><Key.backspace>
Screenshot: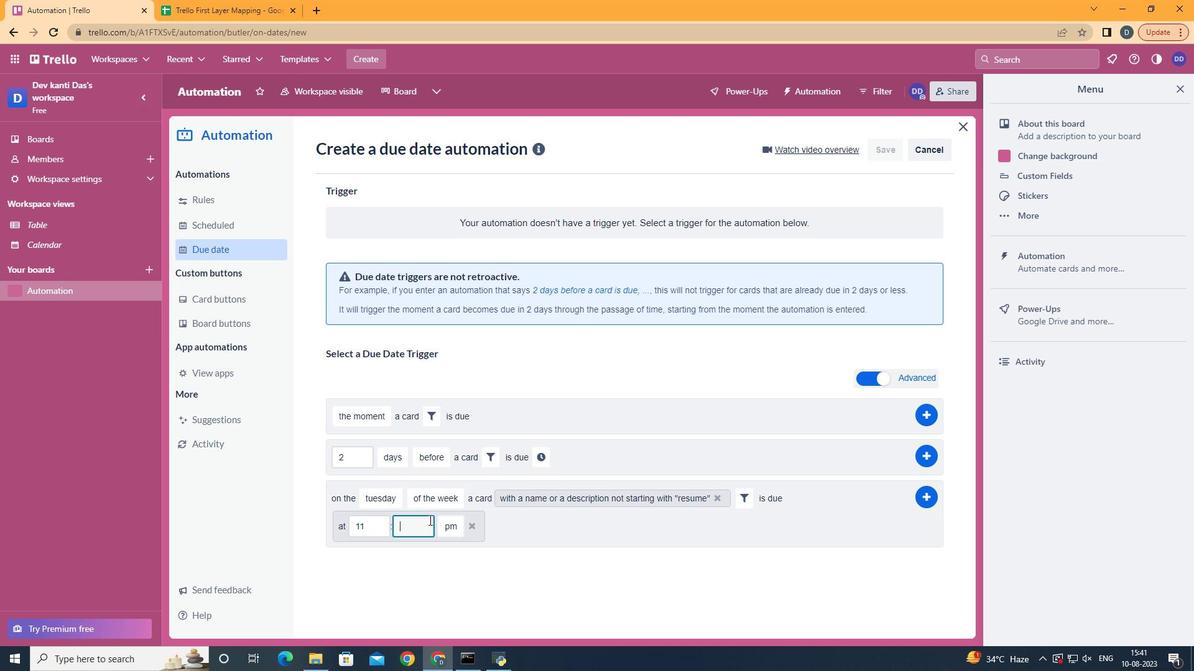 
Action: Mouse moved to (433, 524)
Screenshot: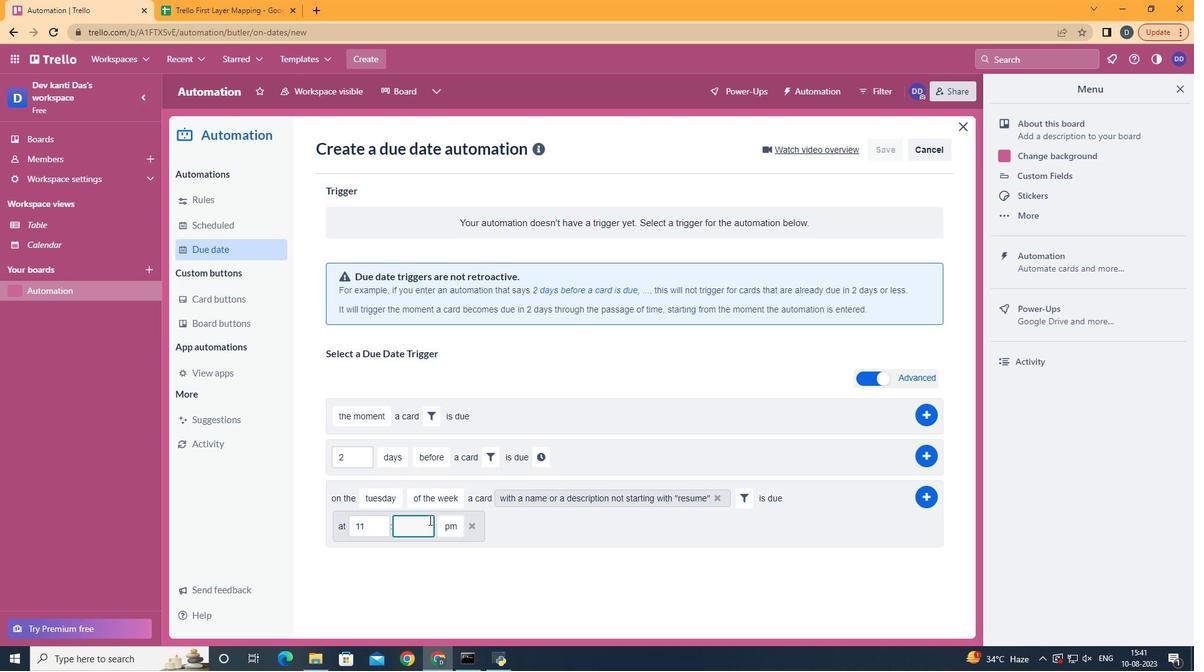 
Action: Key pressed 00
Screenshot: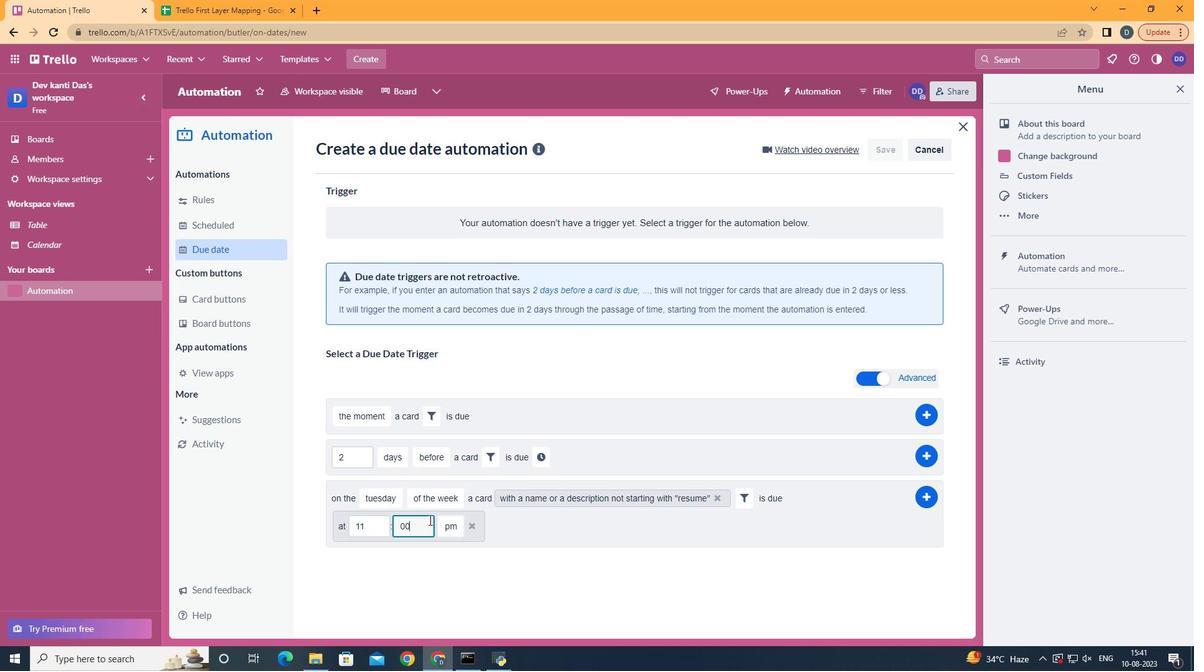 
Action: Mouse moved to (458, 547)
Screenshot: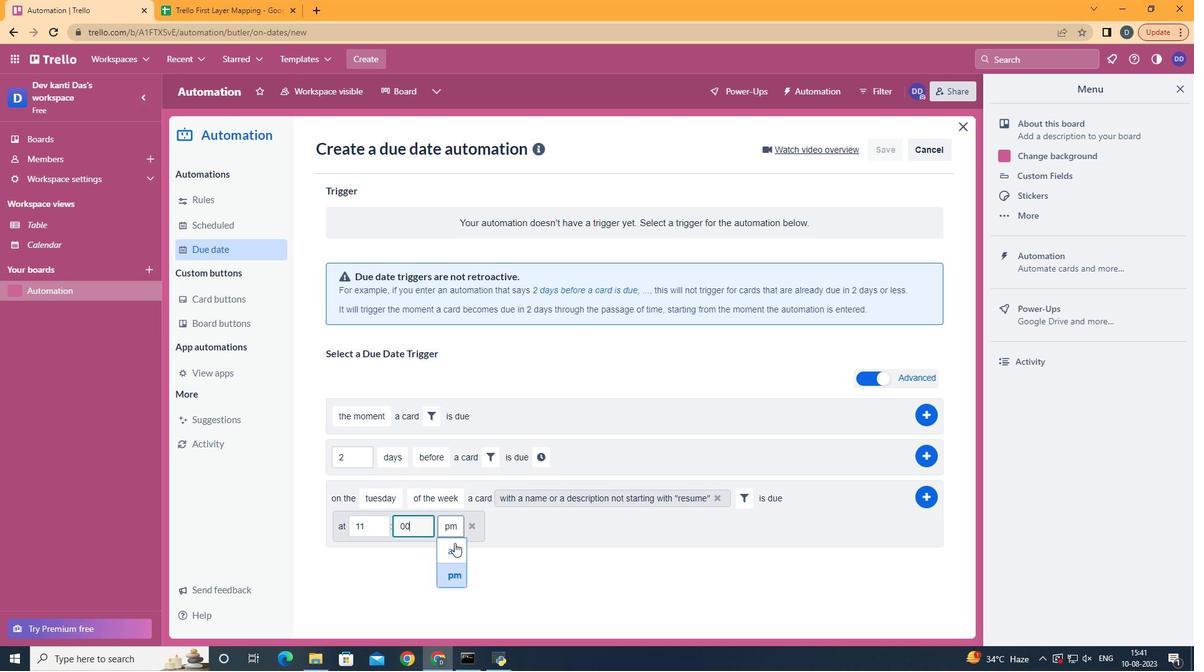 
Action: Mouse pressed left at (458, 547)
Screenshot: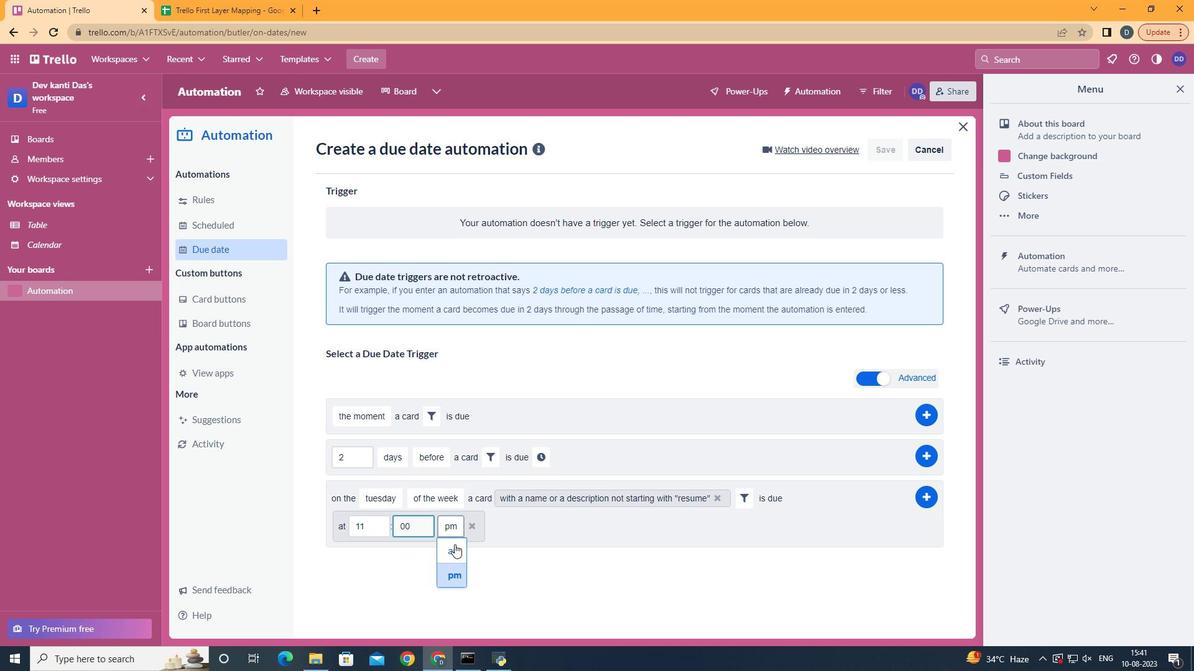 
Action: Mouse moved to (935, 496)
Screenshot: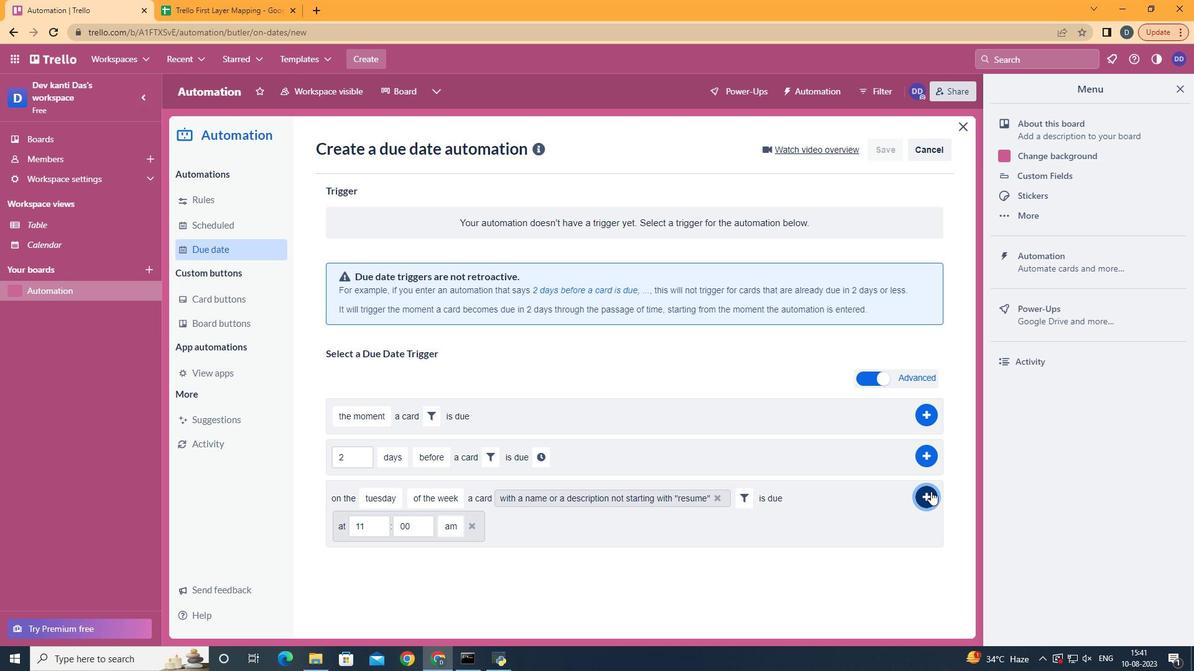 
Action: Mouse pressed left at (935, 496)
Screenshot: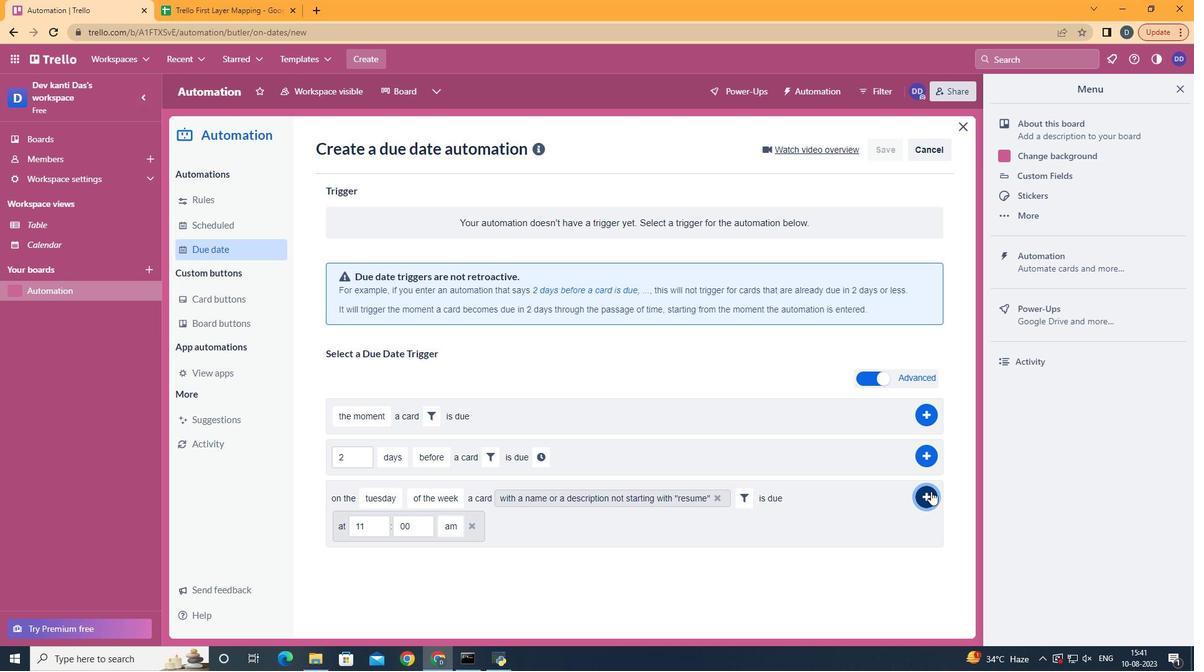 
